 Task: Look for space in Gudivāda, India from 12th  July, 2023 to 15th July, 2023 for 3 adults in price range Rs.12000 to Rs.16000. Place can be entire place with 2 bedrooms having 3 beds and 1 bathroom. Property type can be house, flat, guest house. Amenities needed are: washing machine. Booking option can be shelf check-in. Required host language is English.
Action: Mouse moved to (388, 108)
Screenshot: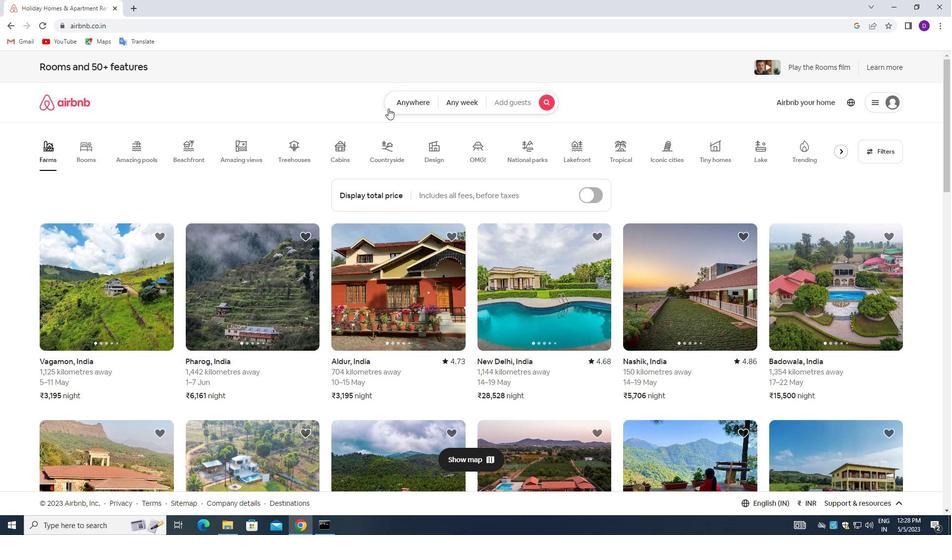 
Action: Mouse pressed left at (388, 108)
Screenshot: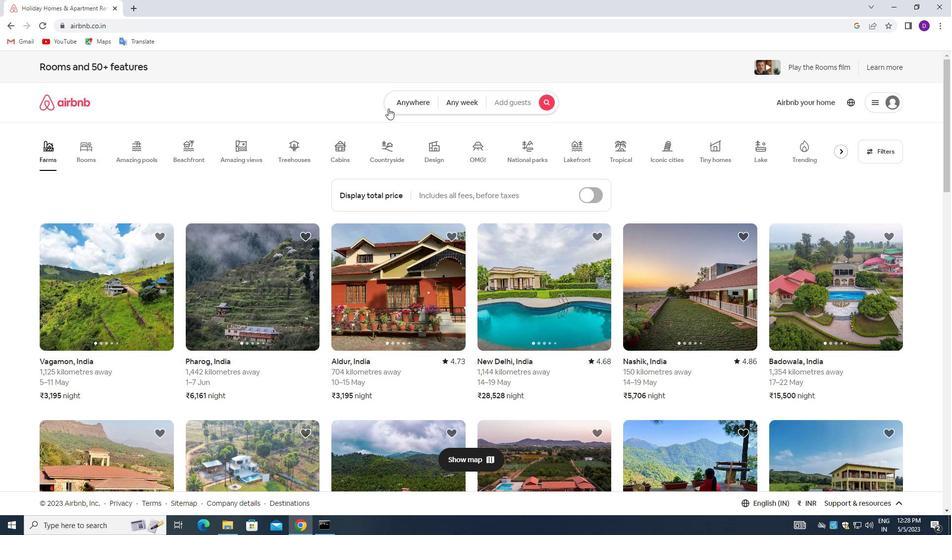 
Action: Mouse moved to (351, 142)
Screenshot: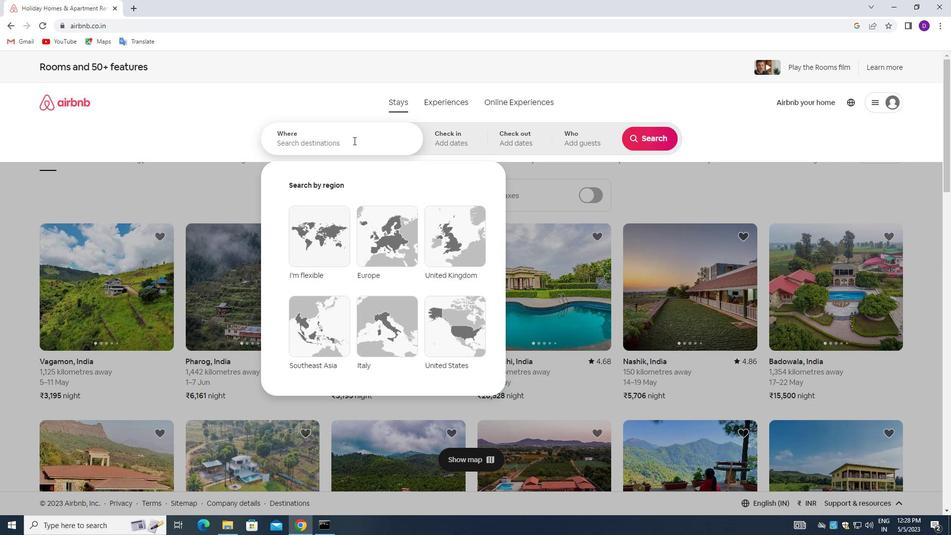
Action: Mouse pressed left at (351, 142)
Screenshot: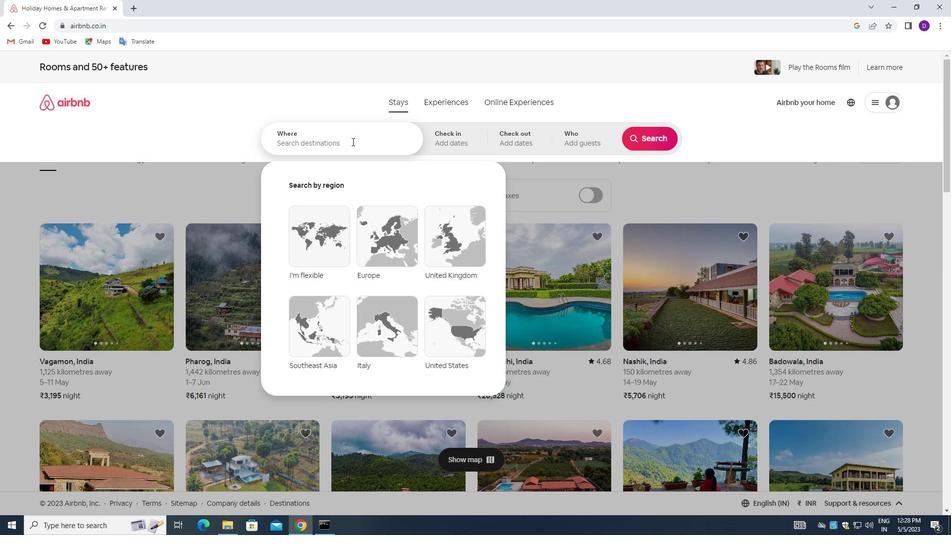 
Action: Mouse moved to (234, 135)
Screenshot: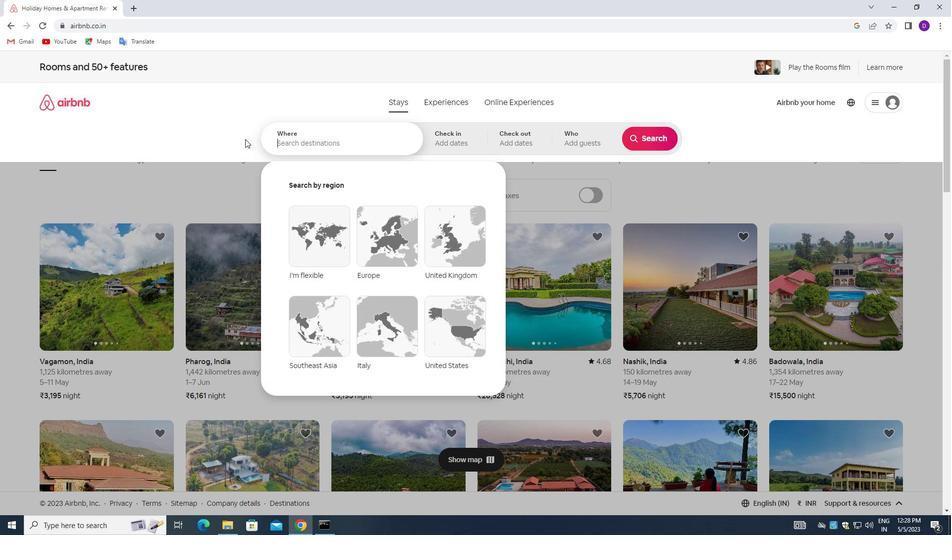 
Action: Key pressed <Key.shift><Key.shift><Key.shift><Key.shift><Key.shift><Key.shift><Key.shift>GUDIVADA,<Key.space><Key.shift>INDIA<Key.enter>
Screenshot: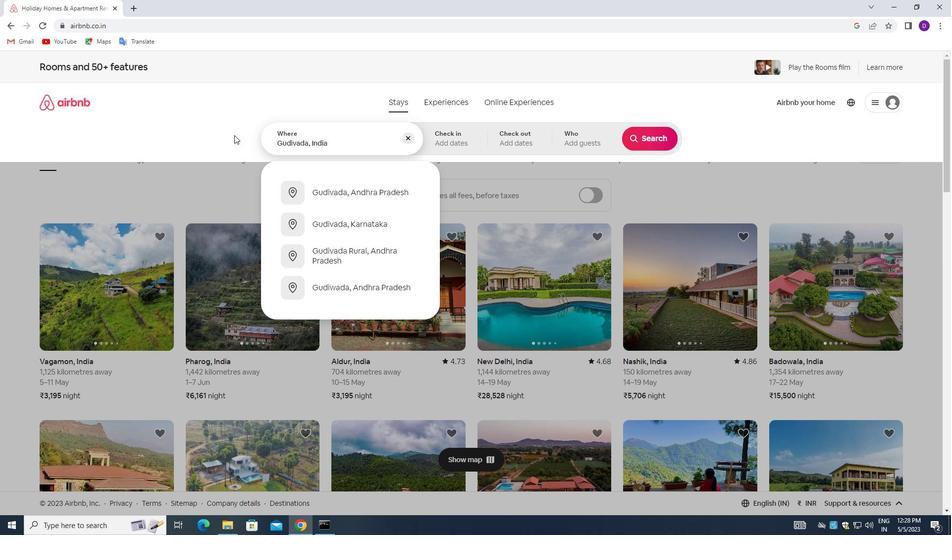 
Action: Mouse moved to (647, 215)
Screenshot: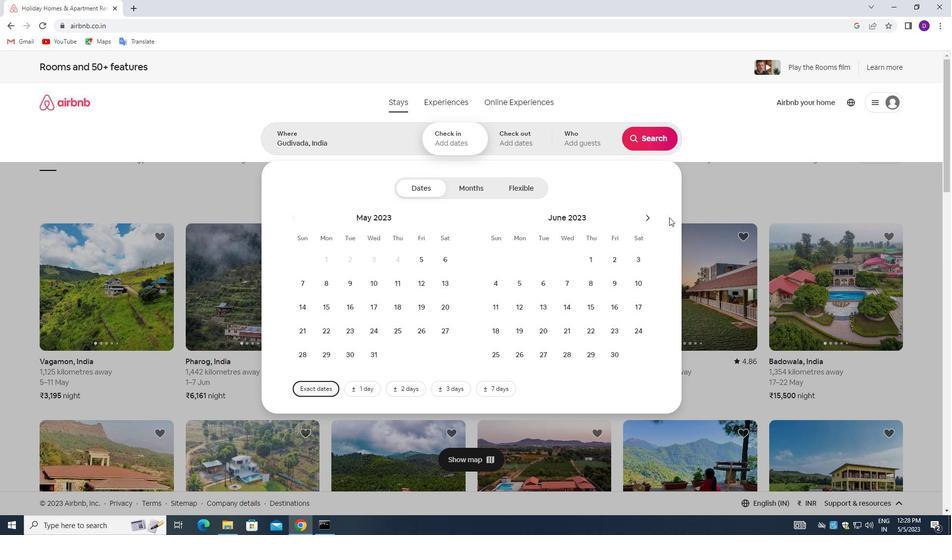 
Action: Mouse pressed left at (647, 215)
Screenshot: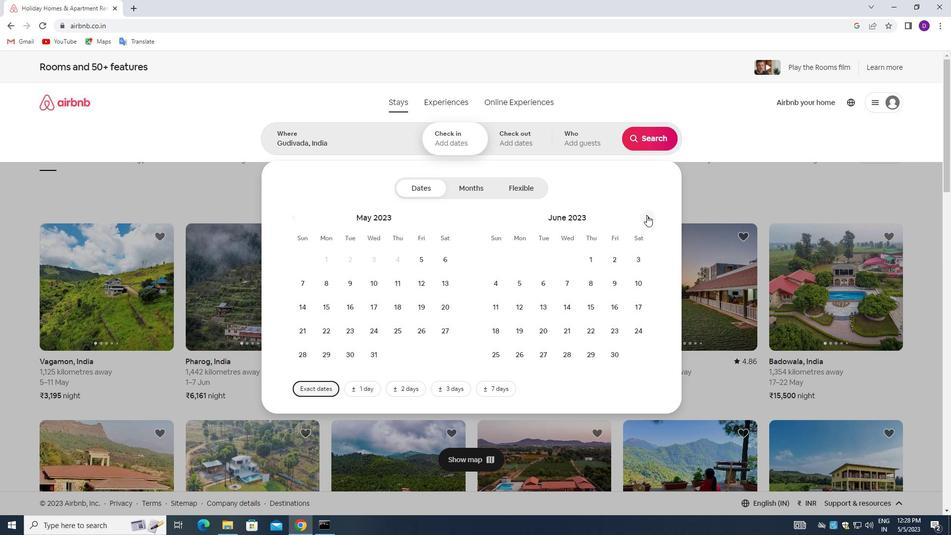 
Action: Mouse moved to (564, 306)
Screenshot: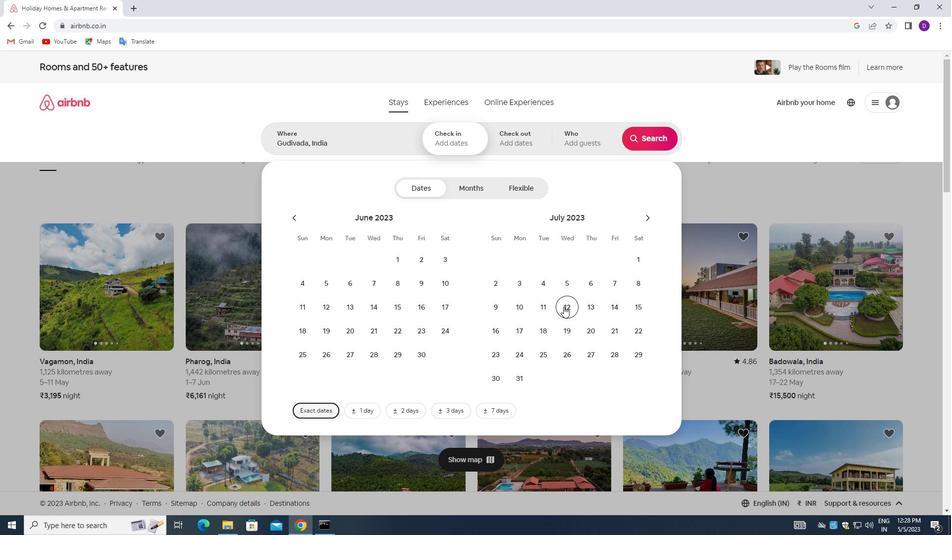 
Action: Mouse pressed left at (564, 306)
Screenshot: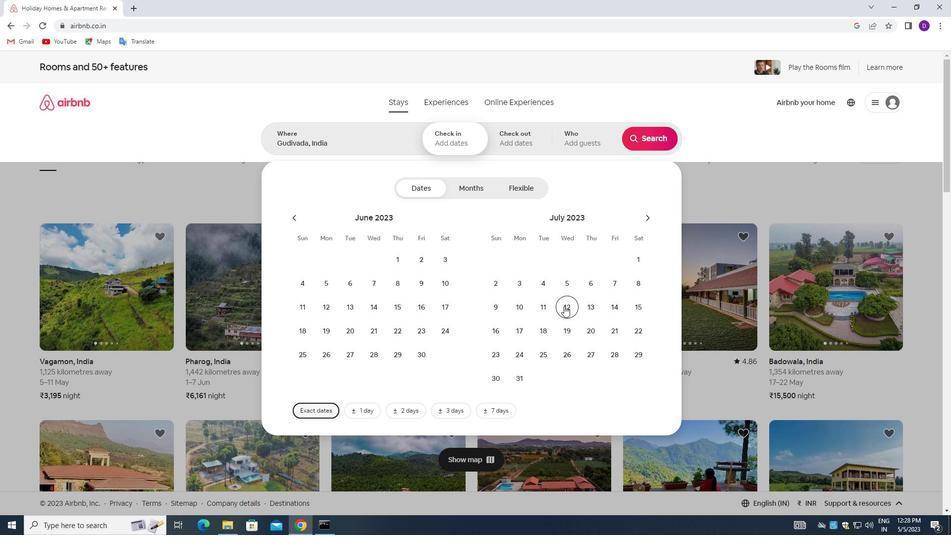 
Action: Mouse moved to (635, 305)
Screenshot: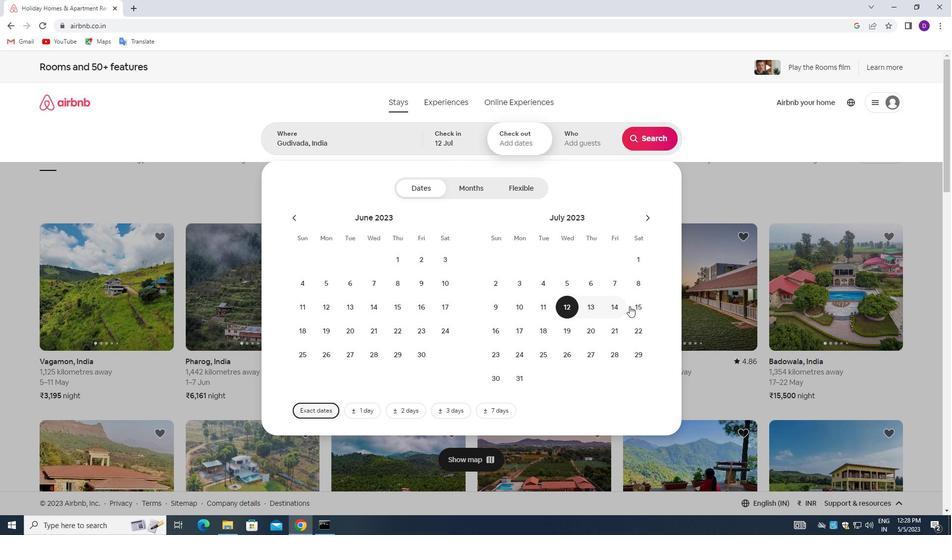 
Action: Mouse pressed left at (635, 305)
Screenshot: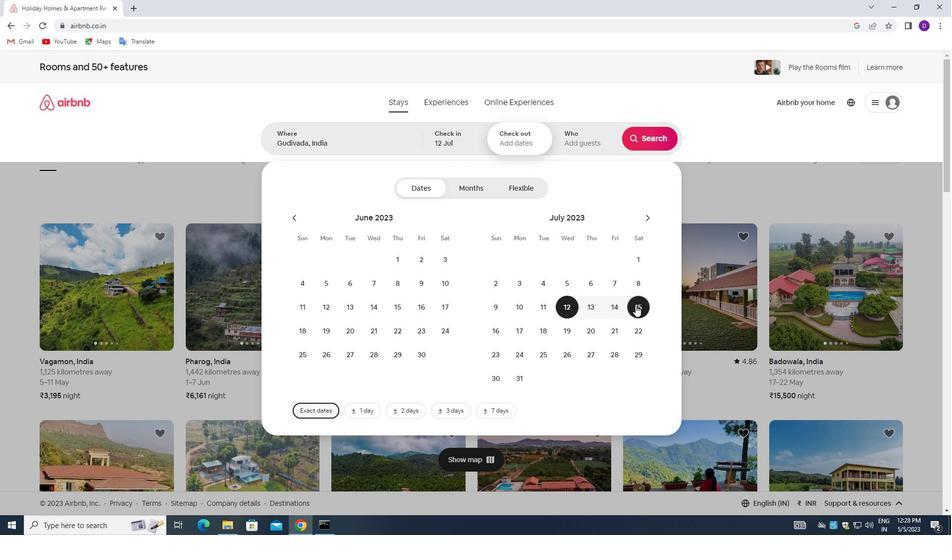 
Action: Mouse moved to (582, 141)
Screenshot: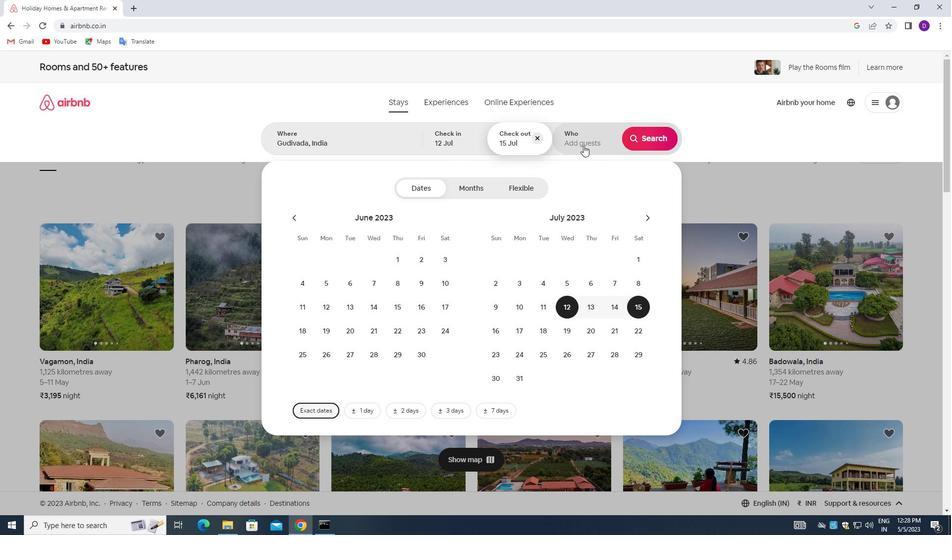 
Action: Mouse pressed left at (582, 141)
Screenshot: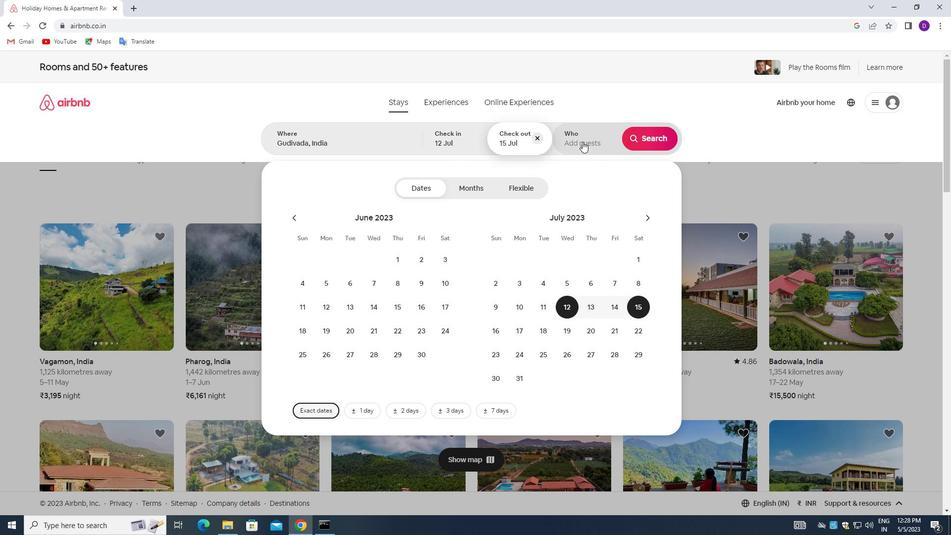 
Action: Mouse moved to (647, 193)
Screenshot: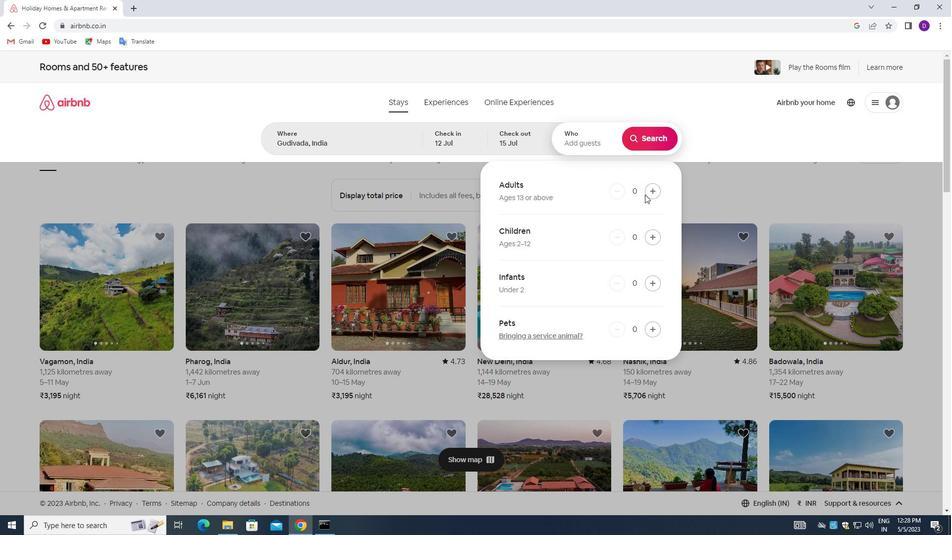 
Action: Mouse pressed left at (647, 193)
Screenshot: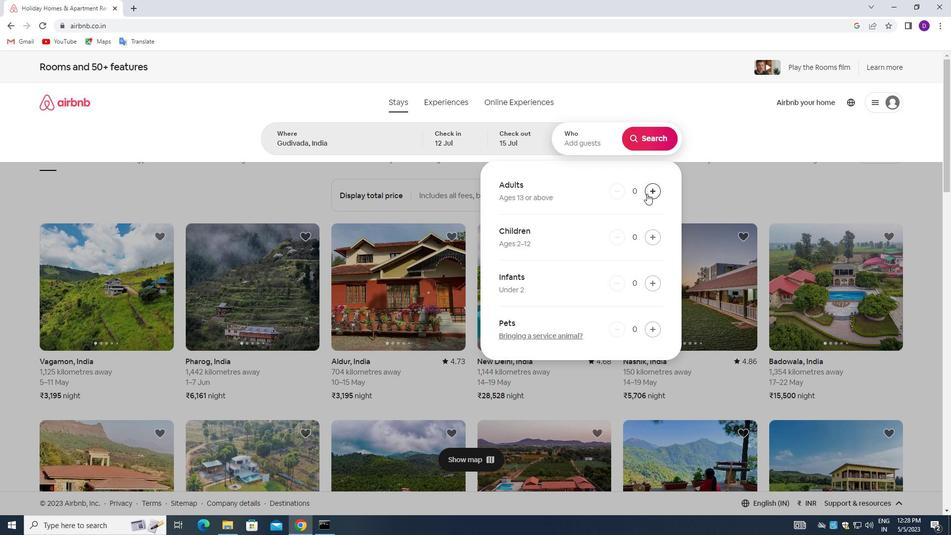
Action: Mouse pressed left at (647, 193)
Screenshot: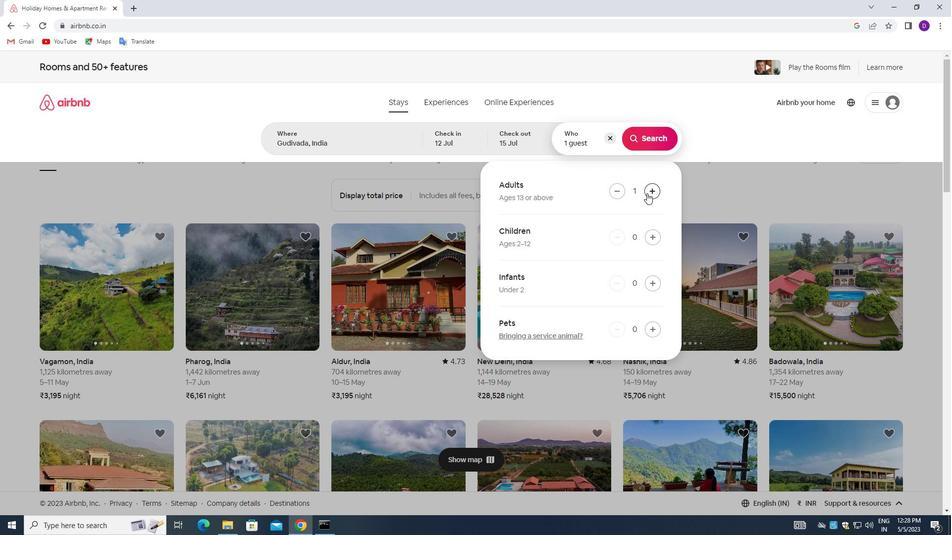 
Action: Mouse pressed left at (647, 193)
Screenshot: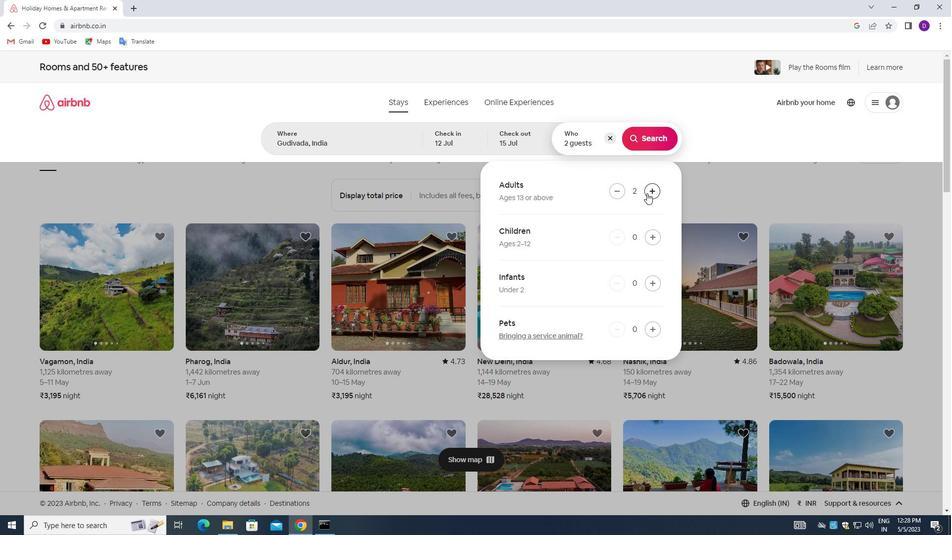 
Action: Mouse moved to (651, 135)
Screenshot: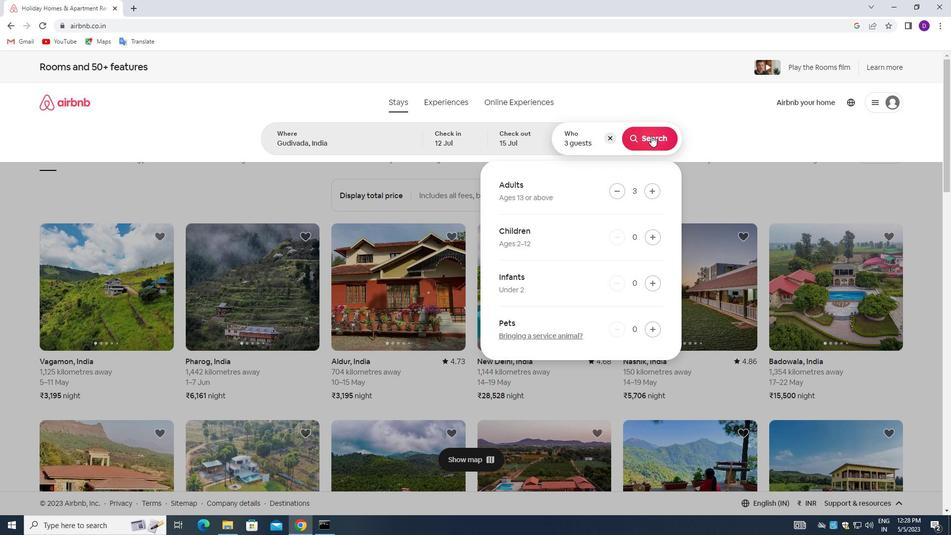 
Action: Mouse pressed left at (651, 135)
Screenshot: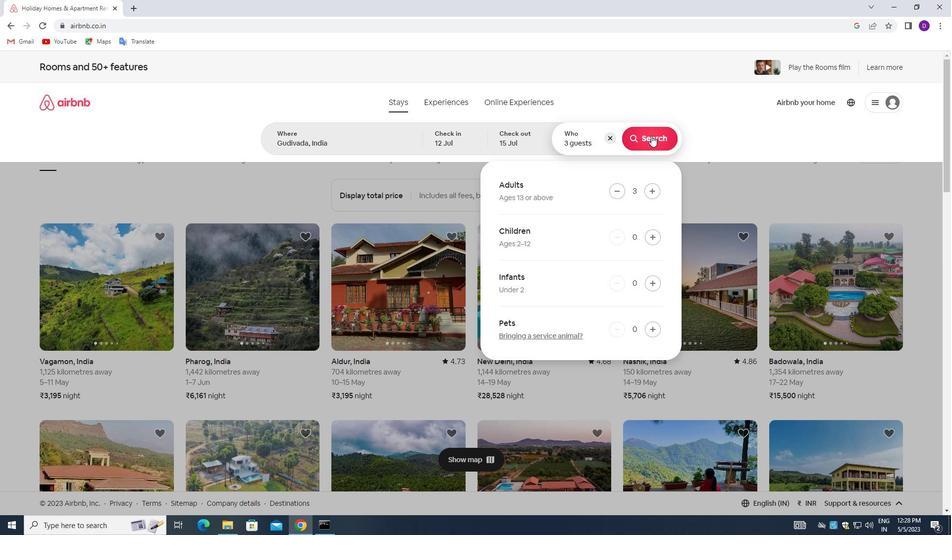 
Action: Mouse moved to (901, 110)
Screenshot: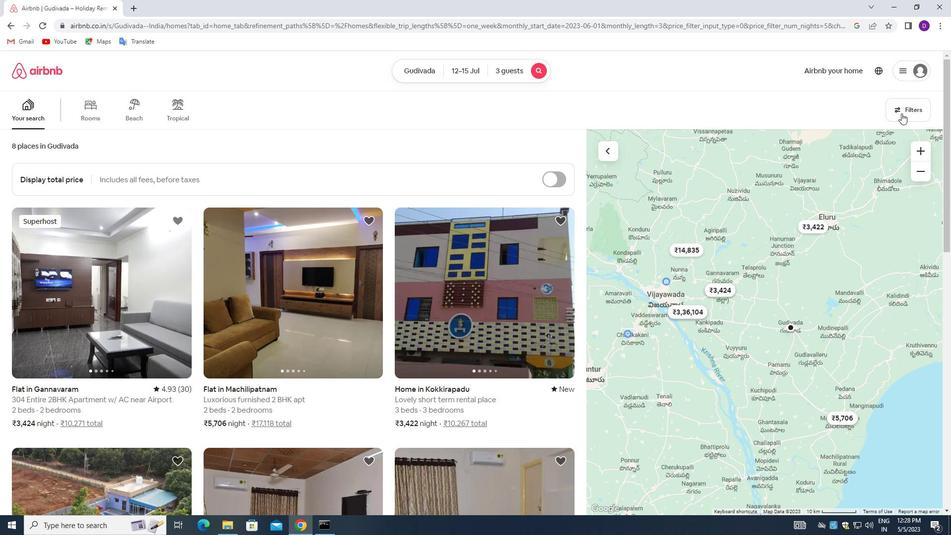 
Action: Mouse pressed left at (901, 110)
Screenshot: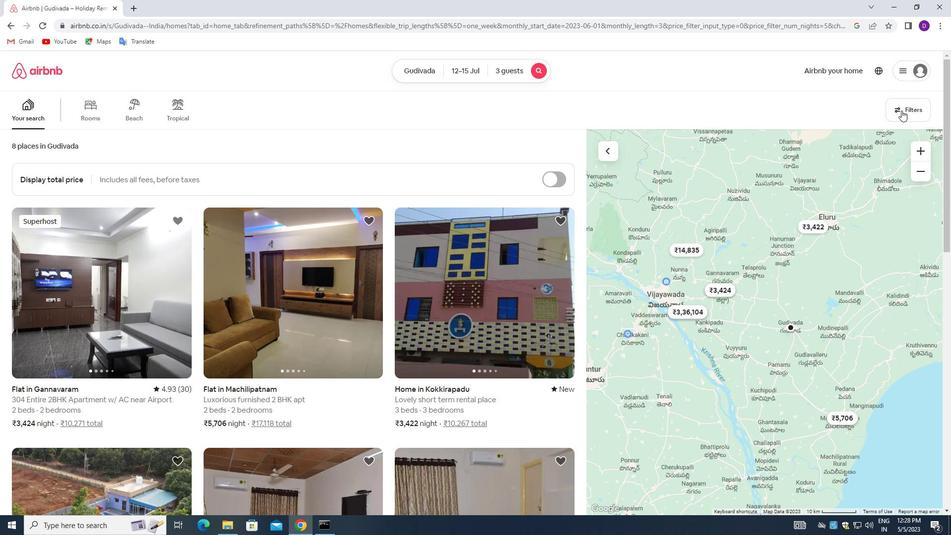 
Action: Mouse moved to (344, 354)
Screenshot: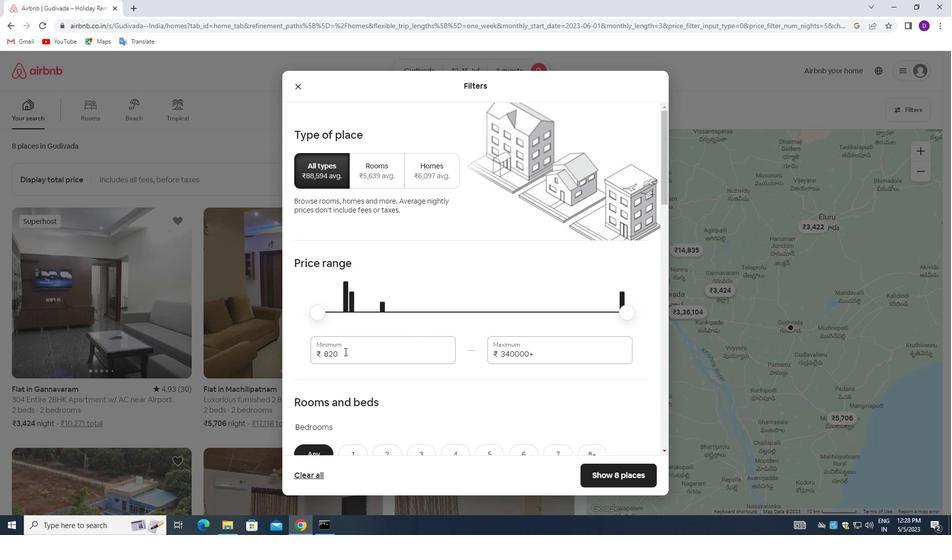 
Action: Mouse pressed left at (344, 354)
Screenshot: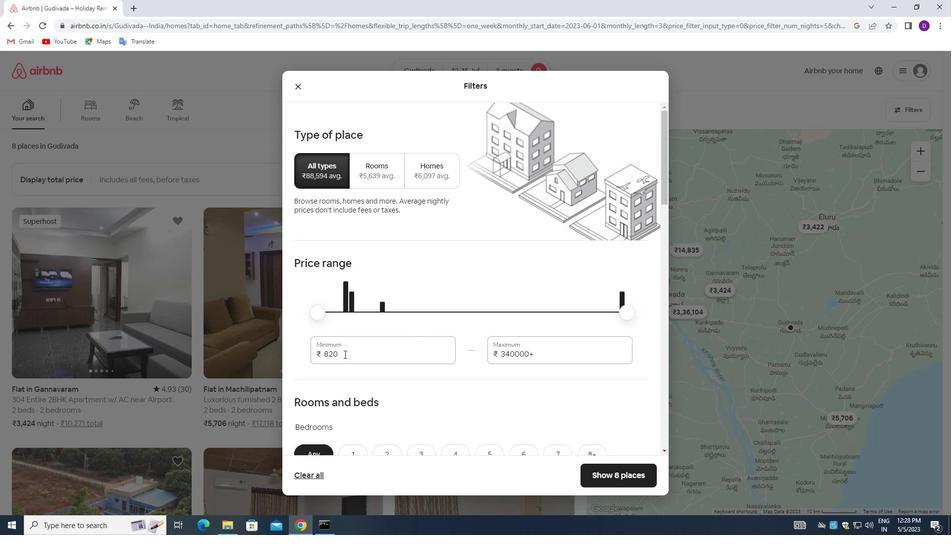 
Action: Mouse pressed left at (344, 354)
Screenshot: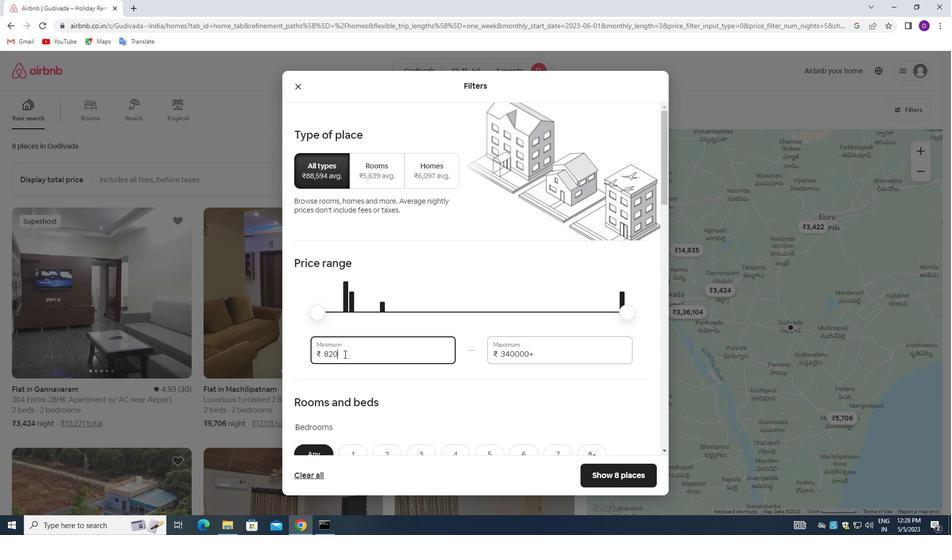 
Action: Key pressed 12000<Key.tab>16000
Screenshot: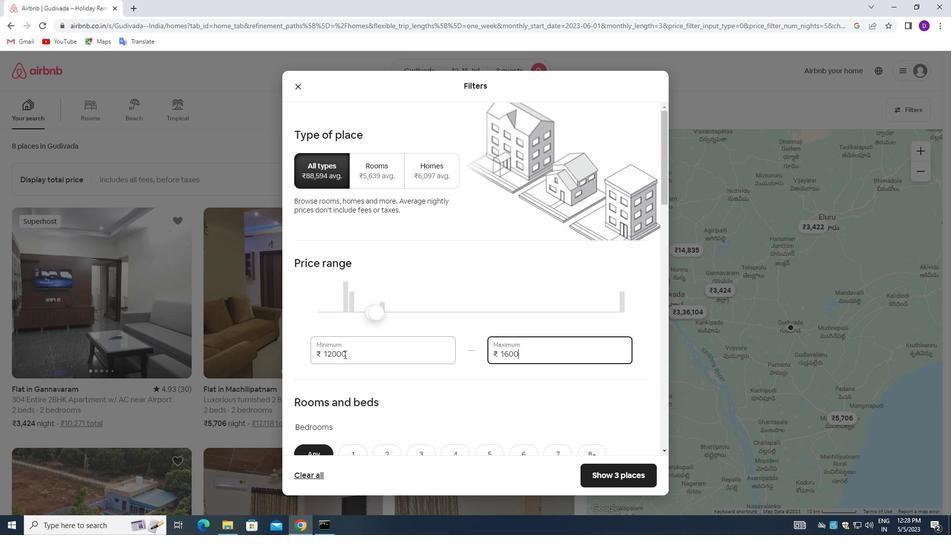 
Action: Mouse moved to (475, 354)
Screenshot: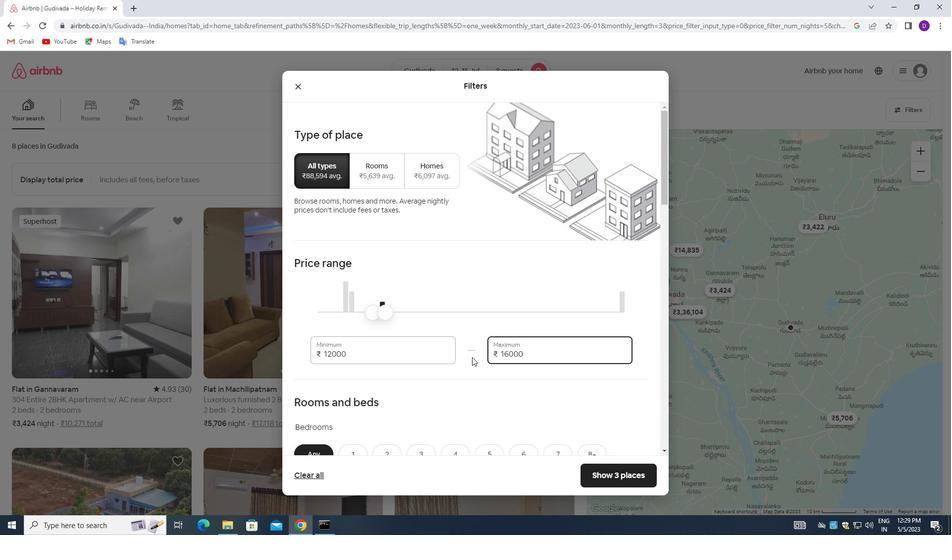 
Action: Mouse scrolled (475, 354) with delta (0, 0)
Screenshot: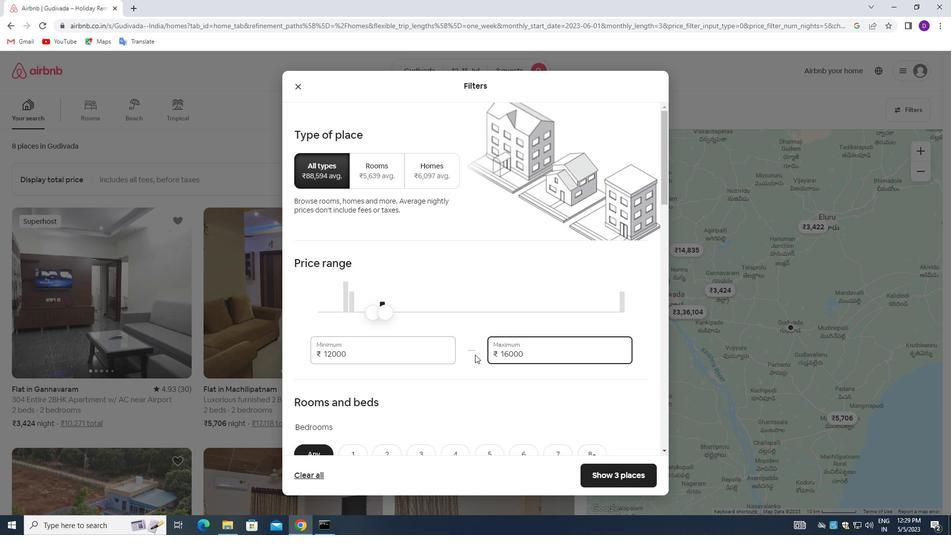 
Action: Mouse scrolled (475, 354) with delta (0, 0)
Screenshot: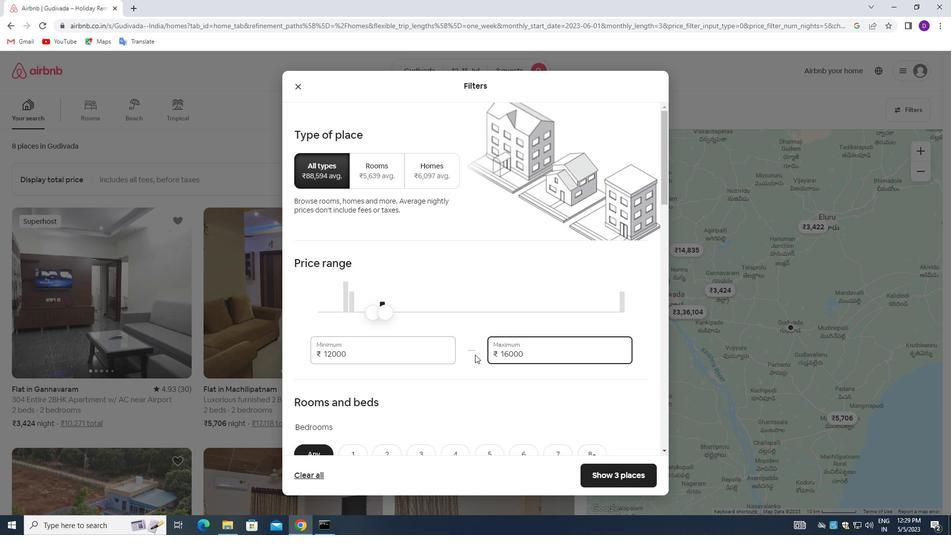 
Action: Mouse scrolled (475, 354) with delta (0, 0)
Screenshot: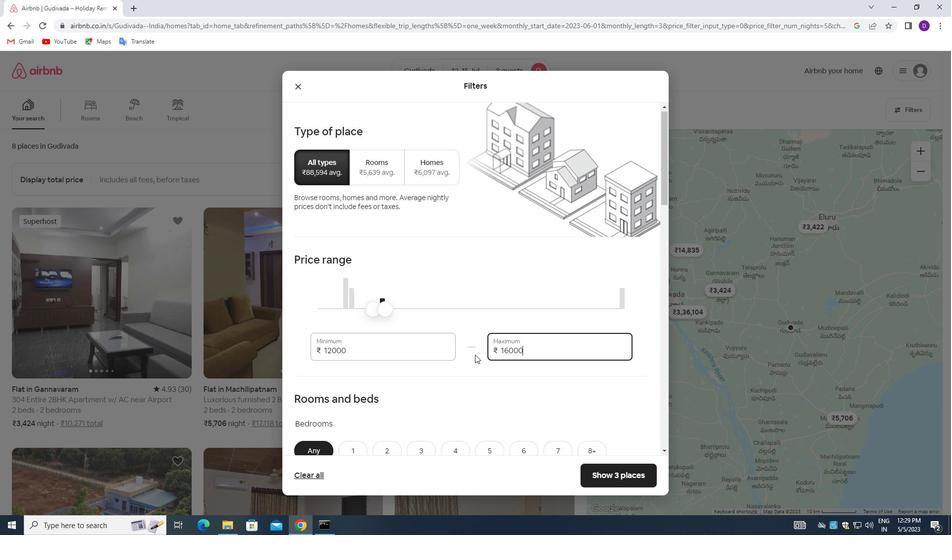 
Action: Mouse moved to (373, 309)
Screenshot: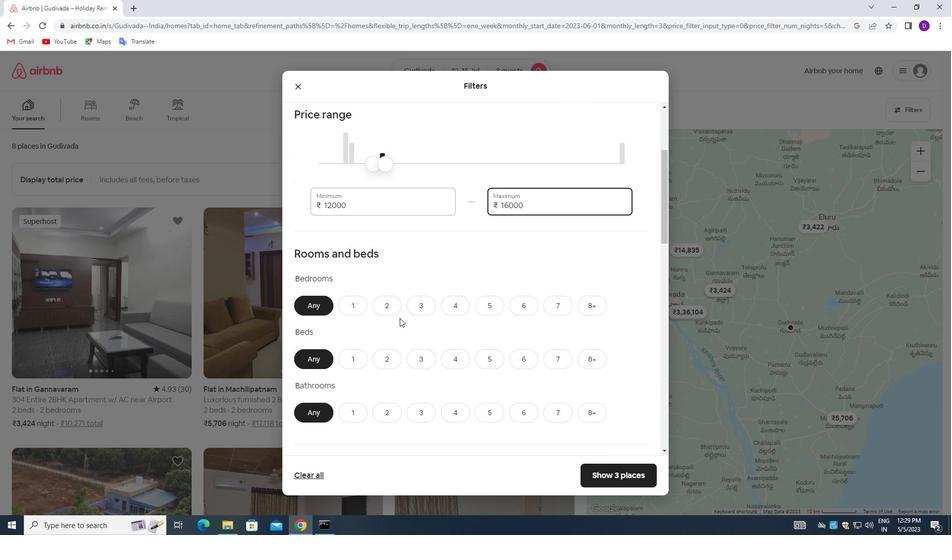 
Action: Mouse pressed left at (373, 309)
Screenshot: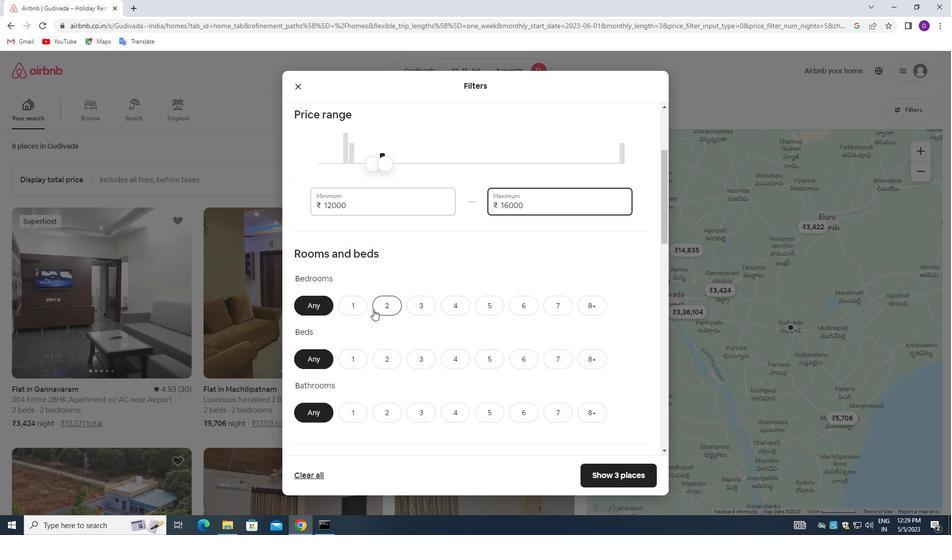
Action: Mouse moved to (416, 354)
Screenshot: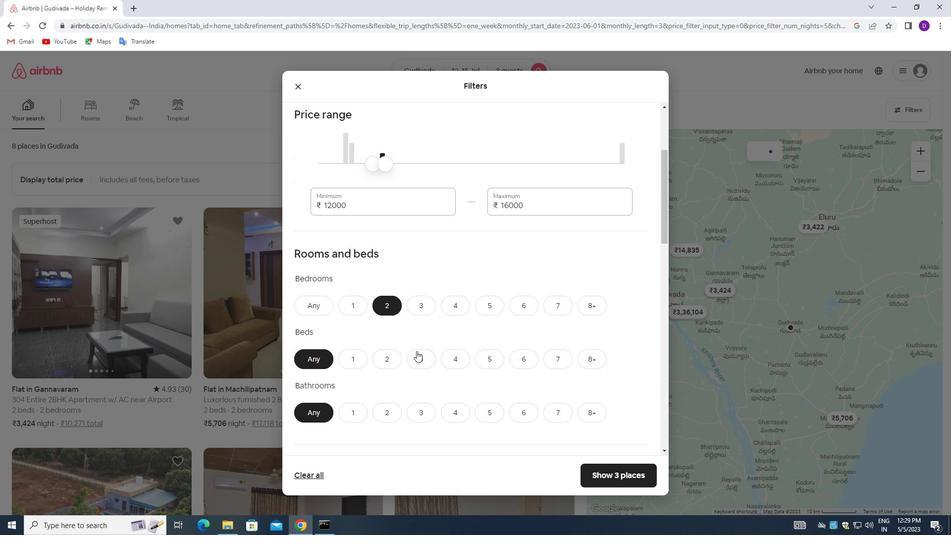 
Action: Mouse pressed left at (416, 354)
Screenshot: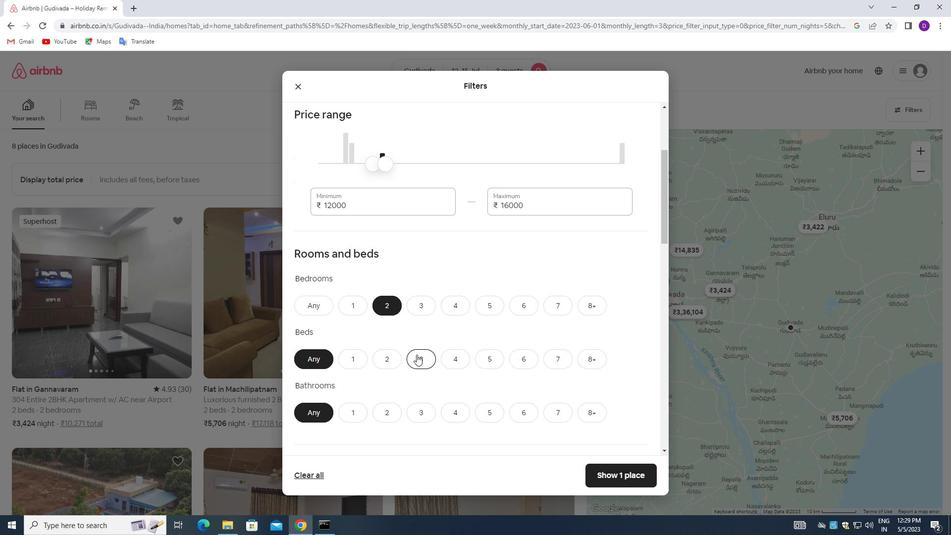 
Action: Mouse moved to (359, 406)
Screenshot: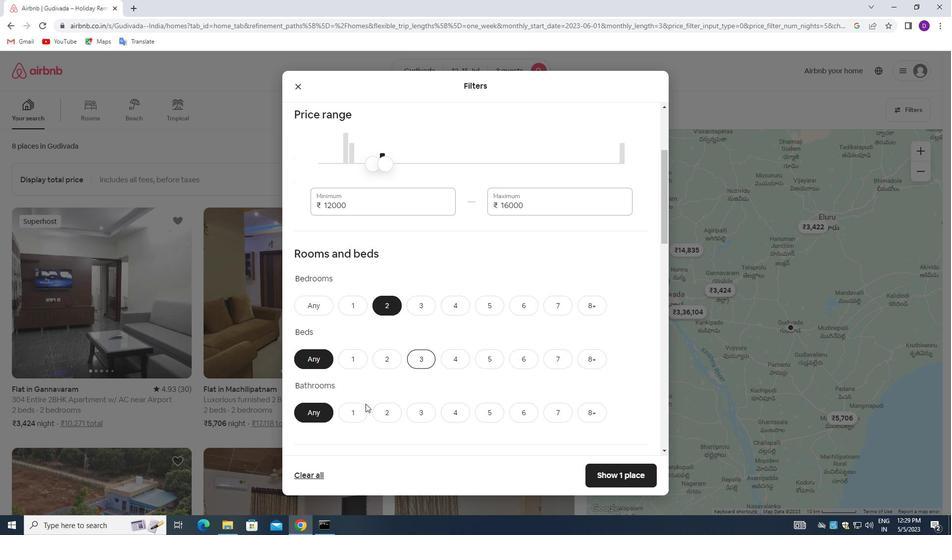 
Action: Mouse pressed left at (359, 406)
Screenshot: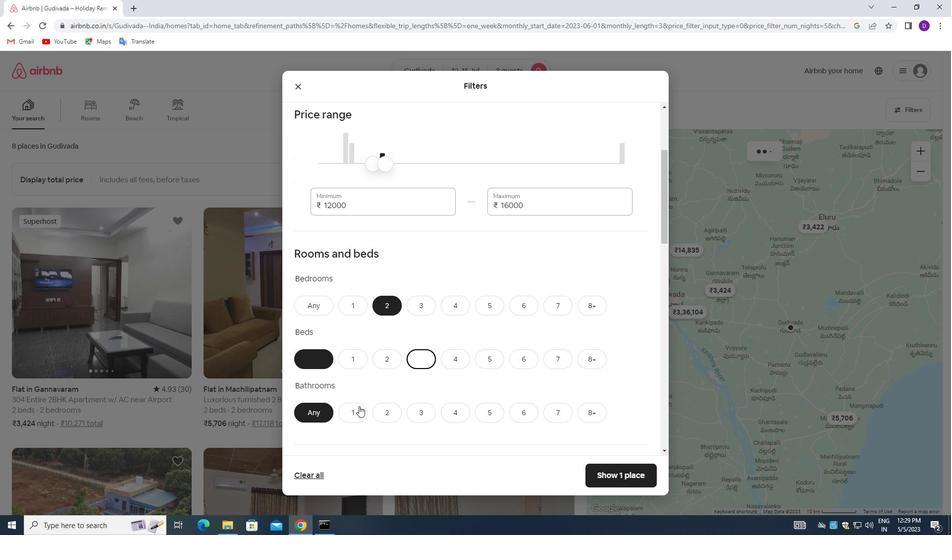
Action: Mouse moved to (488, 321)
Screenshot: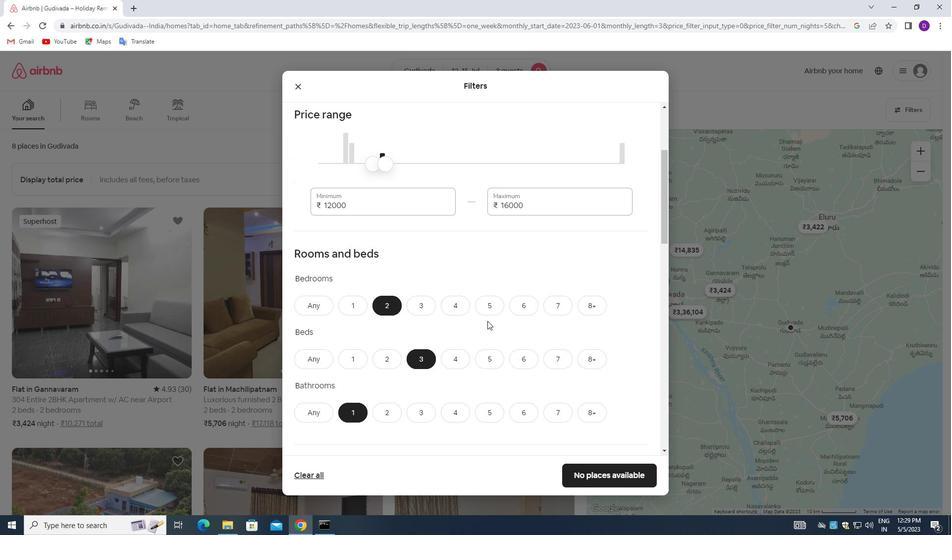 
Action: Mouse scrolled (488, 320) with delta (0, 0)
Screenshot: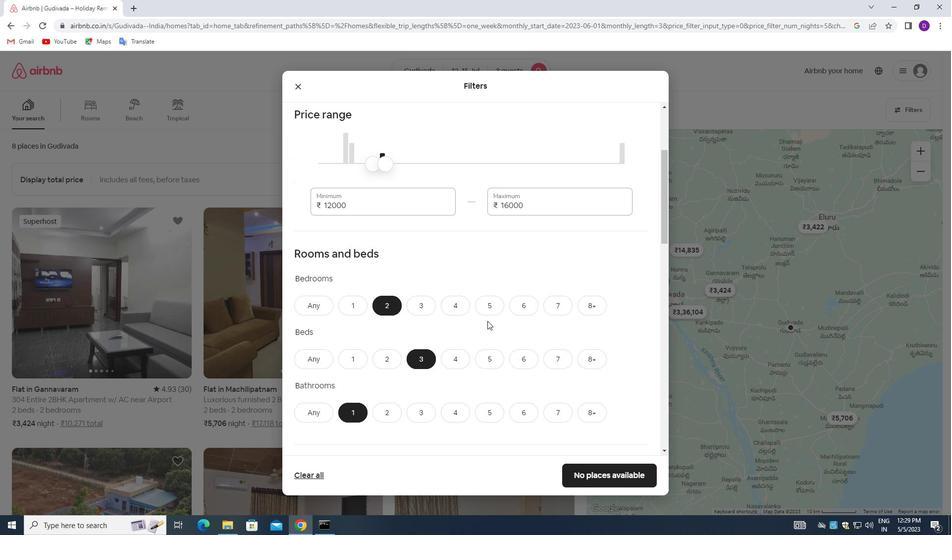 
Action: Mouse moved to (488, 321)
Screenshot: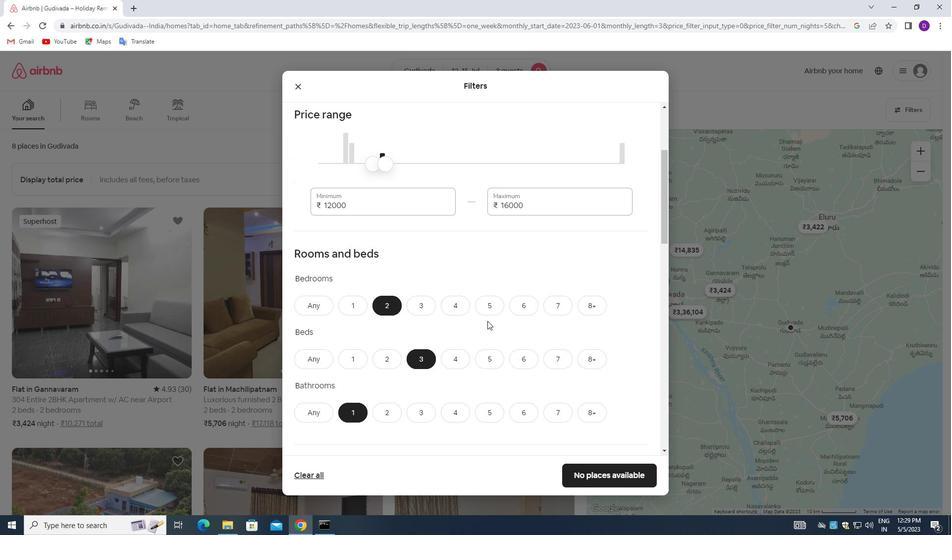 
Action: Mouse scrolled (488, 320) with delta (0, 0)
Screenshot: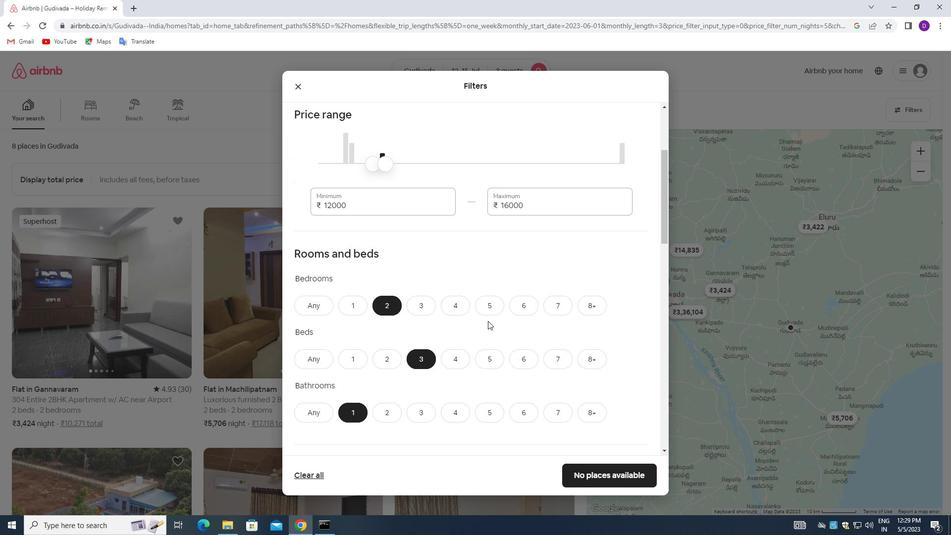 
Action: Mouse moved to (487, 324)
Screenshot: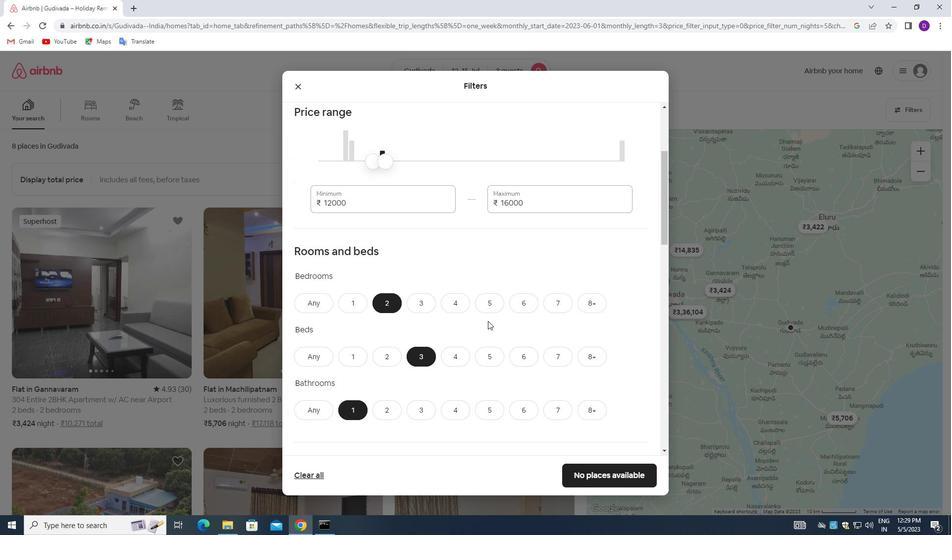 
Action: Mouse scrolled (487, 323) with delta (0, 0)
Screenshot: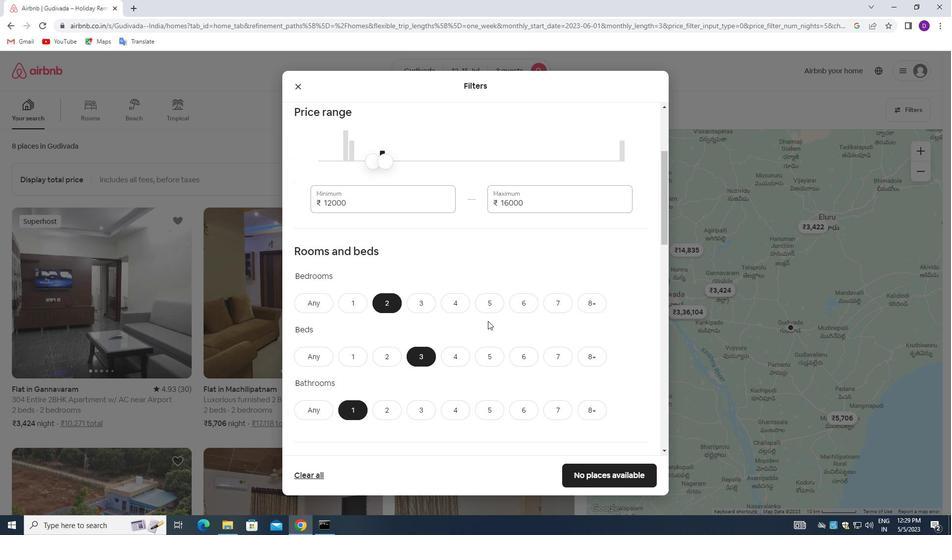 
Action: Mouse moved to (483, 324)
Screenshot: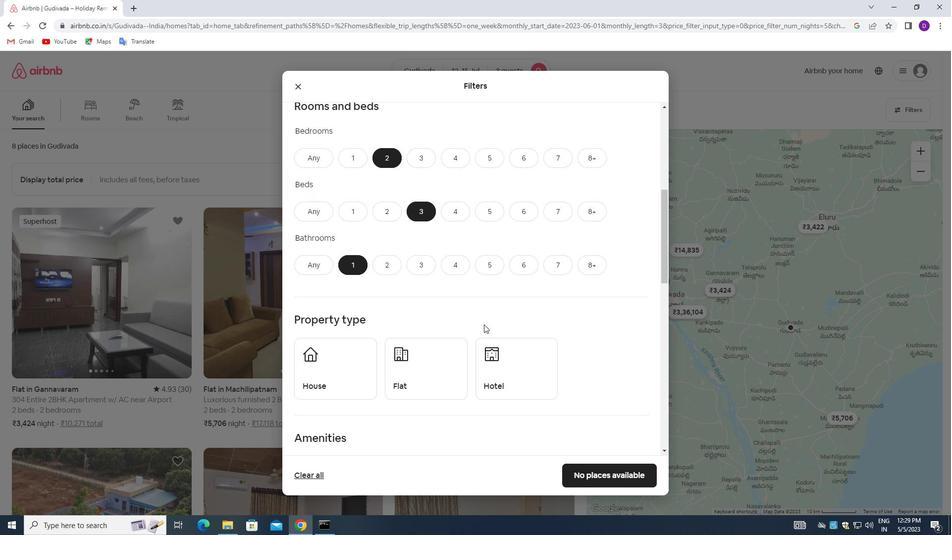 
Action: Mouse scrolled (483, 324) with delta (0, 0)
Screenshot: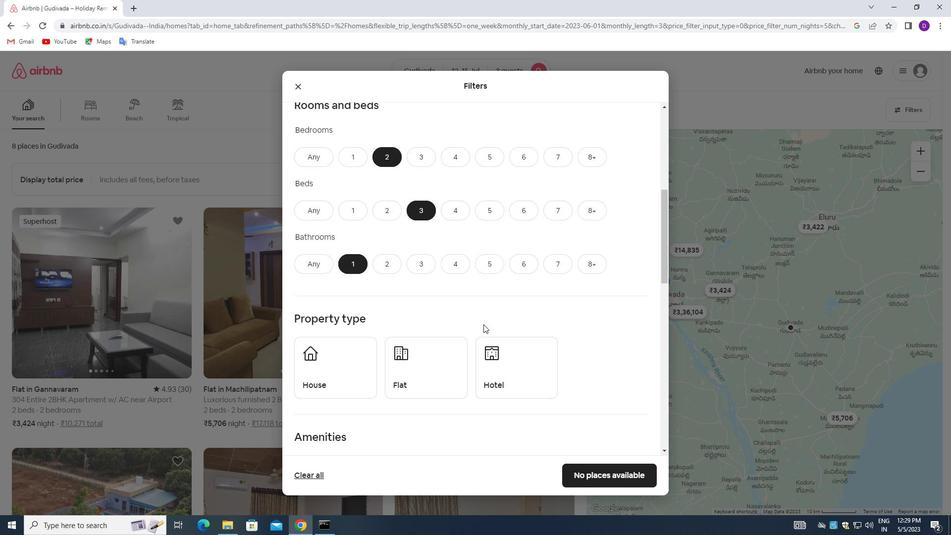 
Action: Mouse scrolled (483, 324) with delta (0, 0)
Screenshot: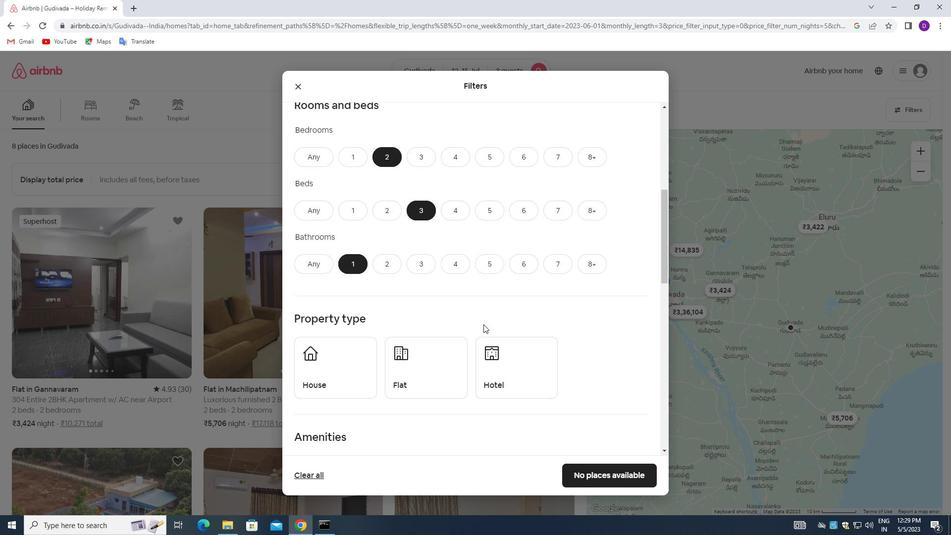 
Action: Mouse scrolled (483, 324) with delta (0, 0)
Screenshot: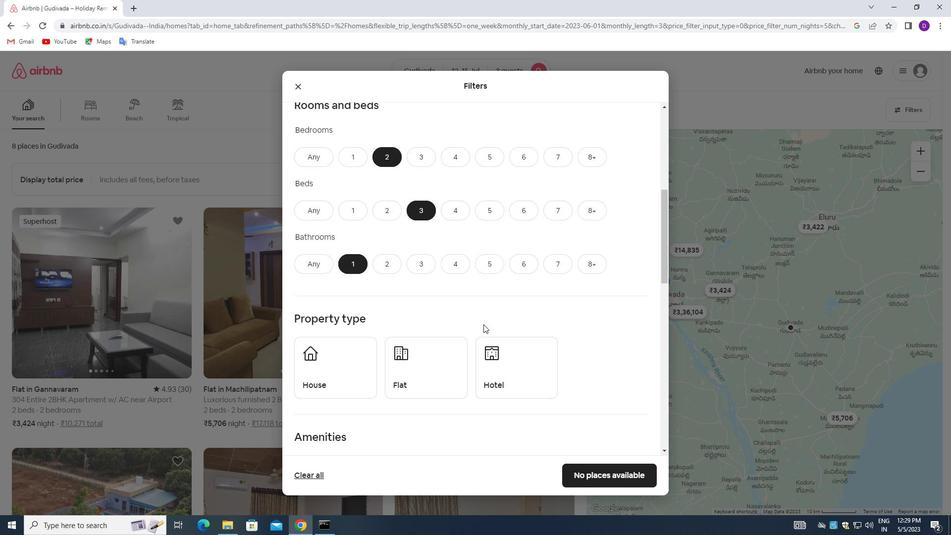 
Action: Mouse moved to (337, 232)
Screenshot: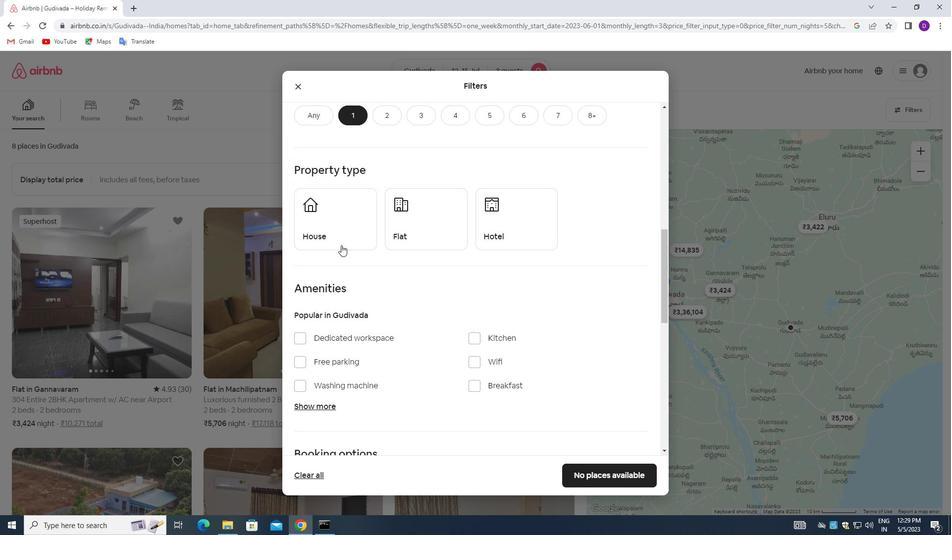 
Action: Mouse pressed left at (337, 232)
Screenshot: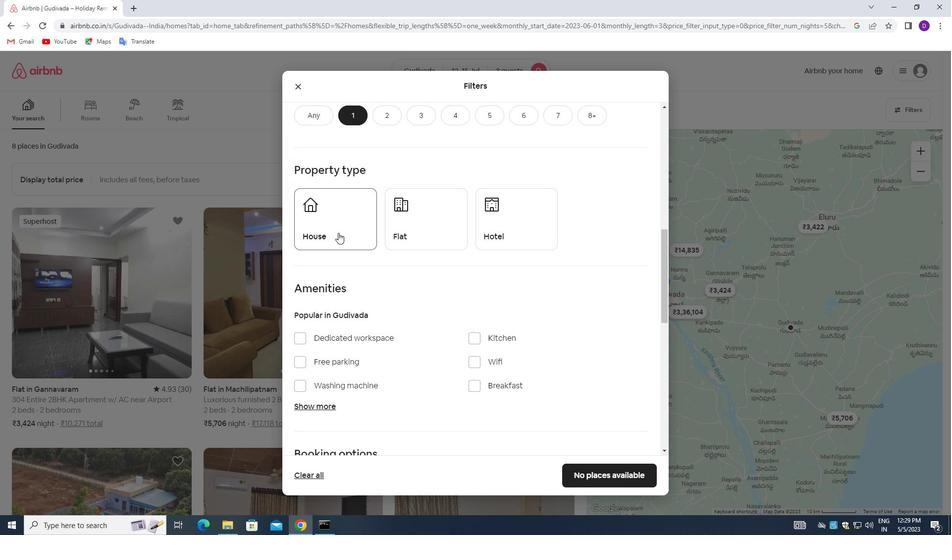 
Action: Mouse moved to (404, 239)
Screenshot: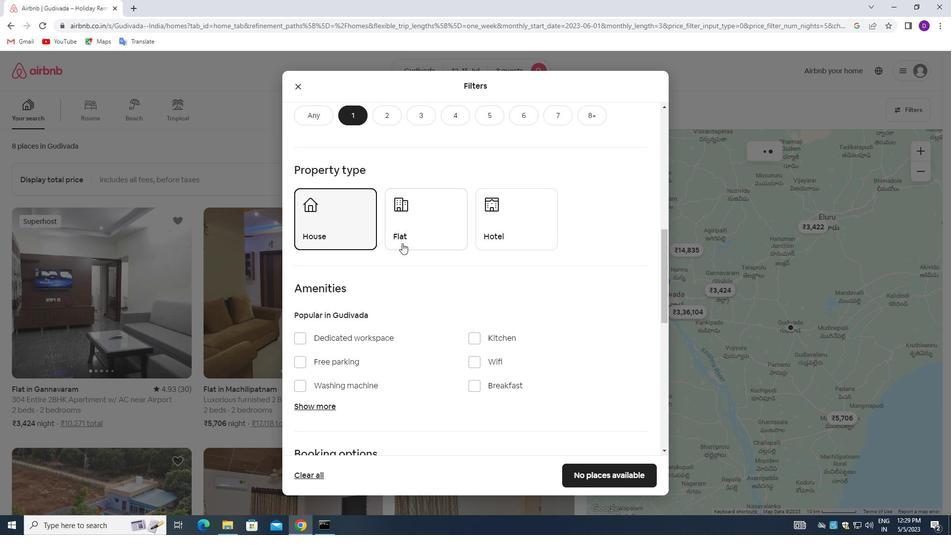 
Action: Mouse pressed left at (404, 239)
Screenshot: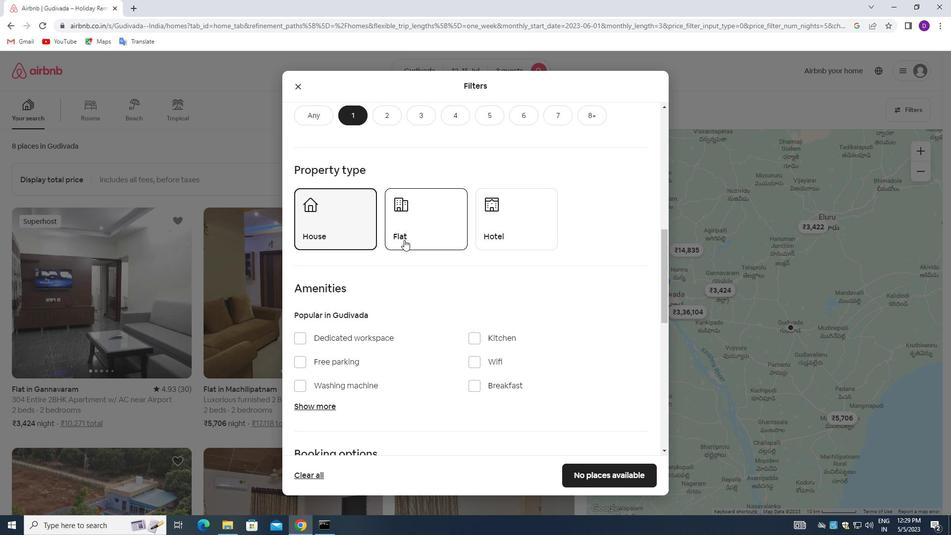 
Action: Mouse moved to (409, 298)
Screenshot: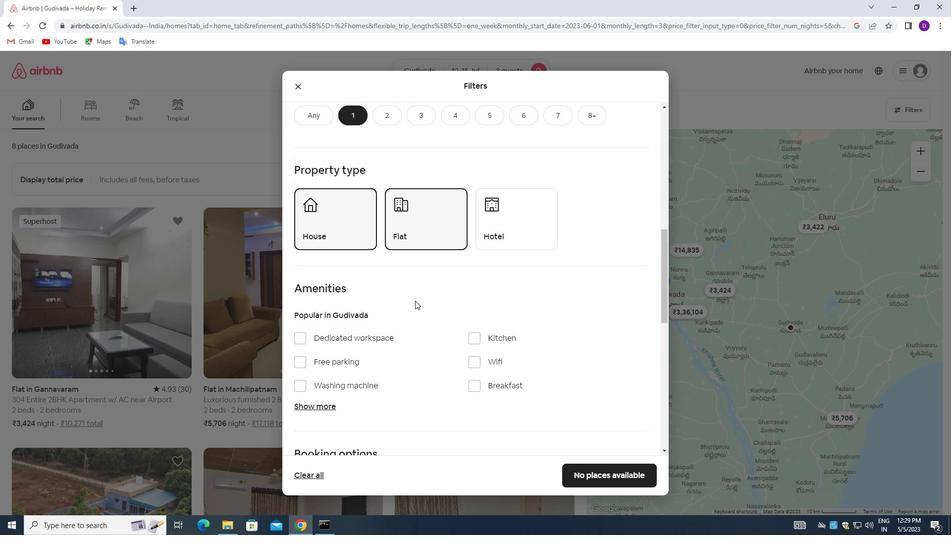 
Action: Mouse scrolled (409, 297) with delta (0, 0)
Screenshot: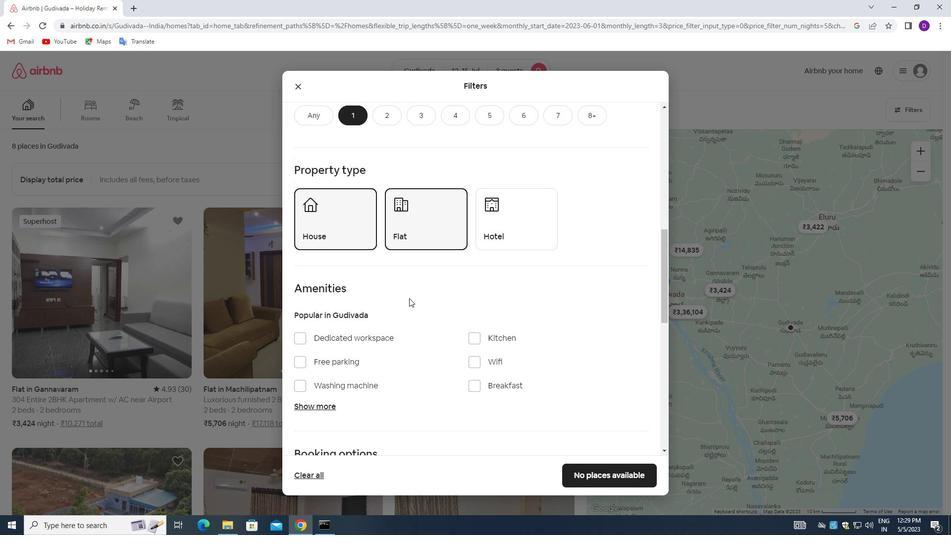 
Action: Mouse scrolled (409, 297) with delta (0, 0)
Screenshot: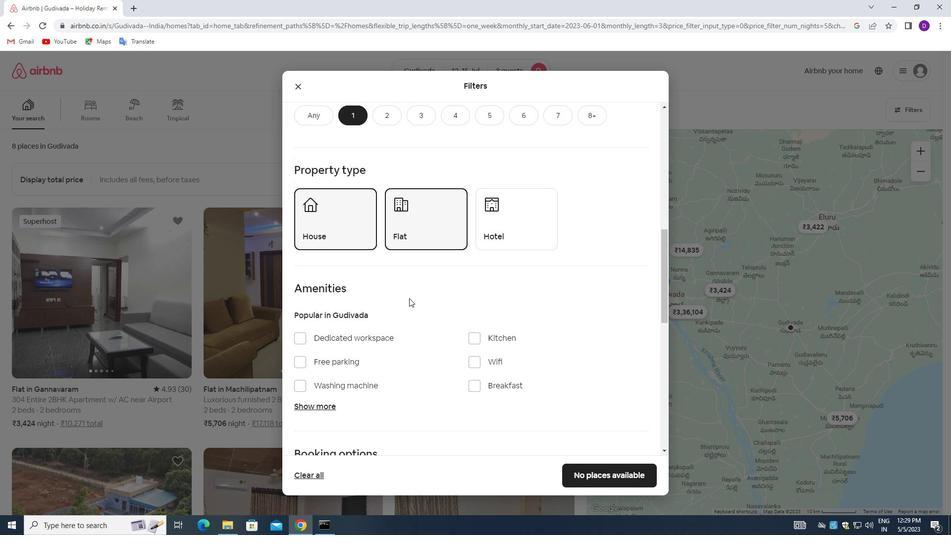 
Action: Mouse moved to (407, 305)
Screenshot: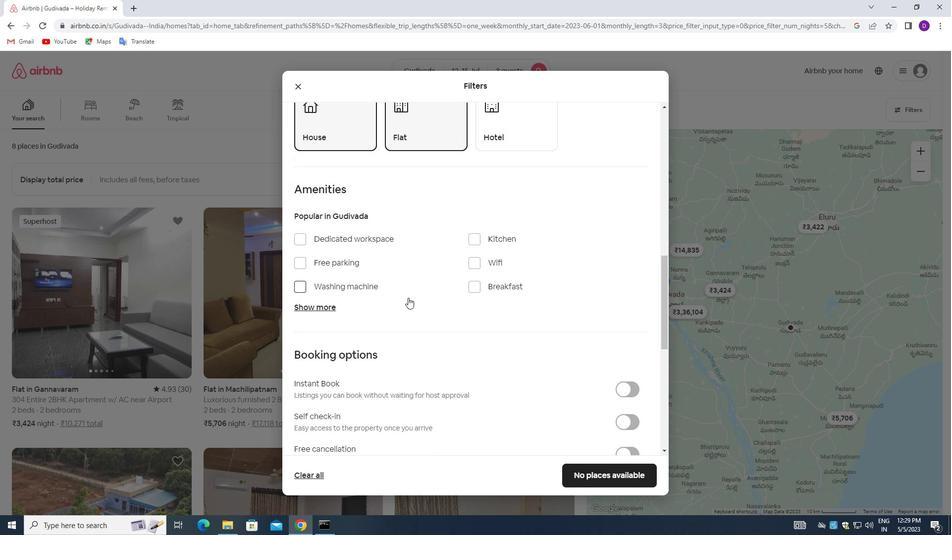 
Action: Mouse scrolled (407, 304) with delta (0, 0)
Screenshot: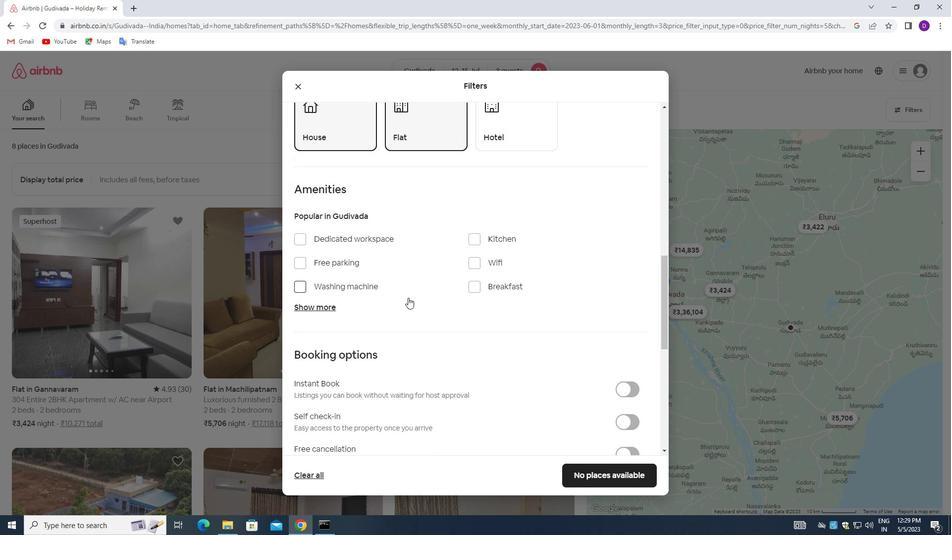 
Action: Mouse moved to (407, 306)
Screenshot: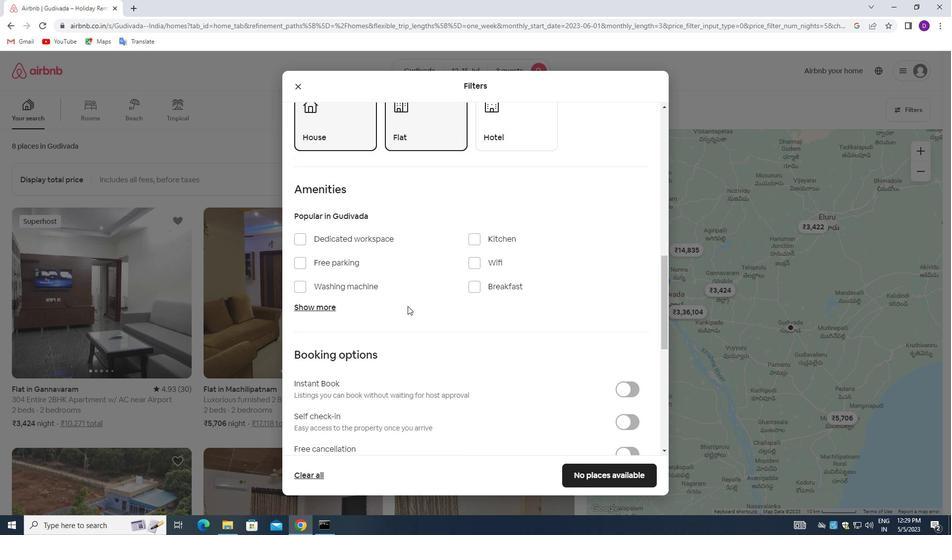 
Action: Mouse scrolled (407, 306) with delta (0, 0)
Screenshot: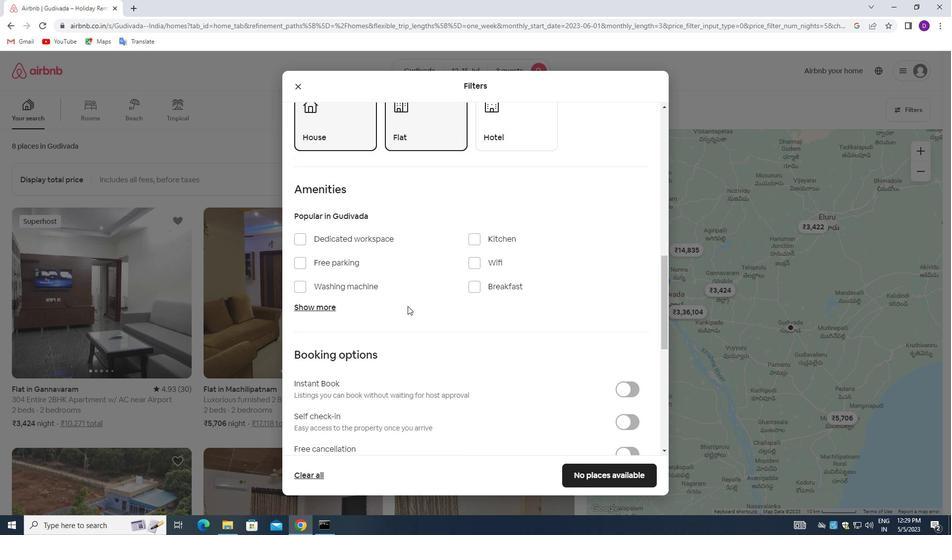 
Action: Mouse moved to (304, 188)
Screenshot: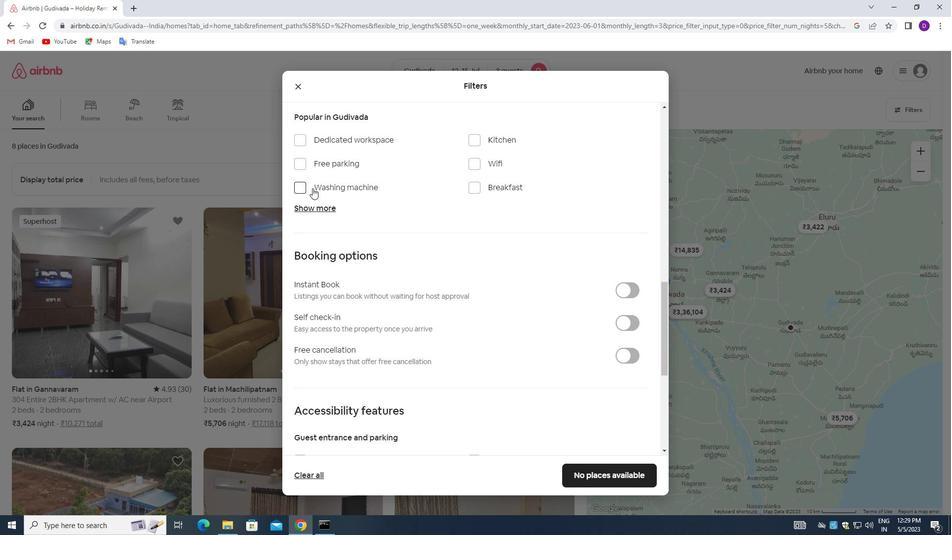 
Action: Mouse pressed left at (304, 188)
Screenshot: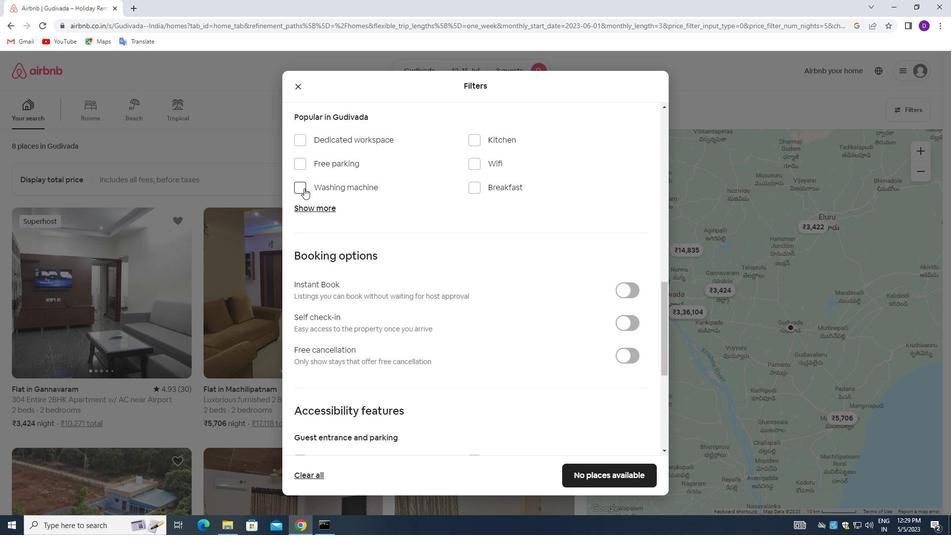 
Action: Mouse moved to (625, 322)
Screenshot: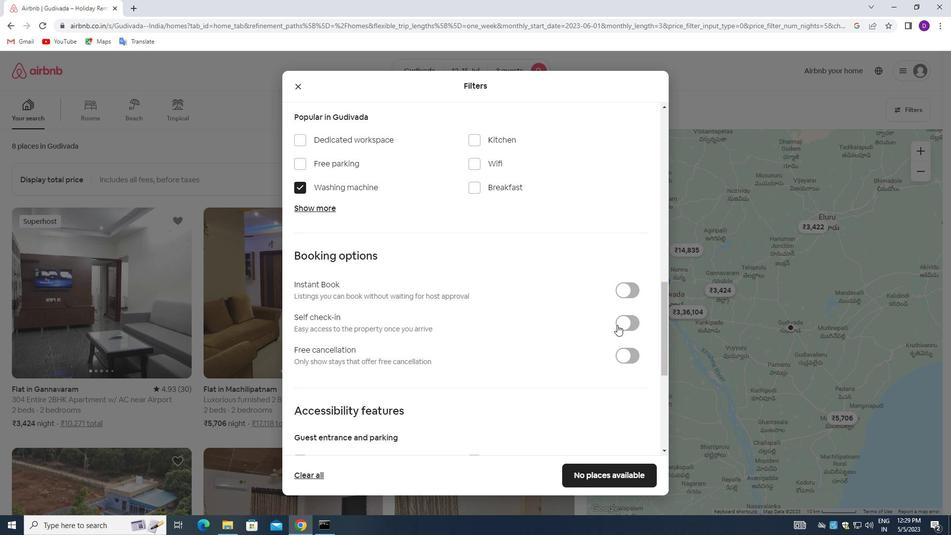 
Action: Mouse pressed left at (625, 322)
Screenshot: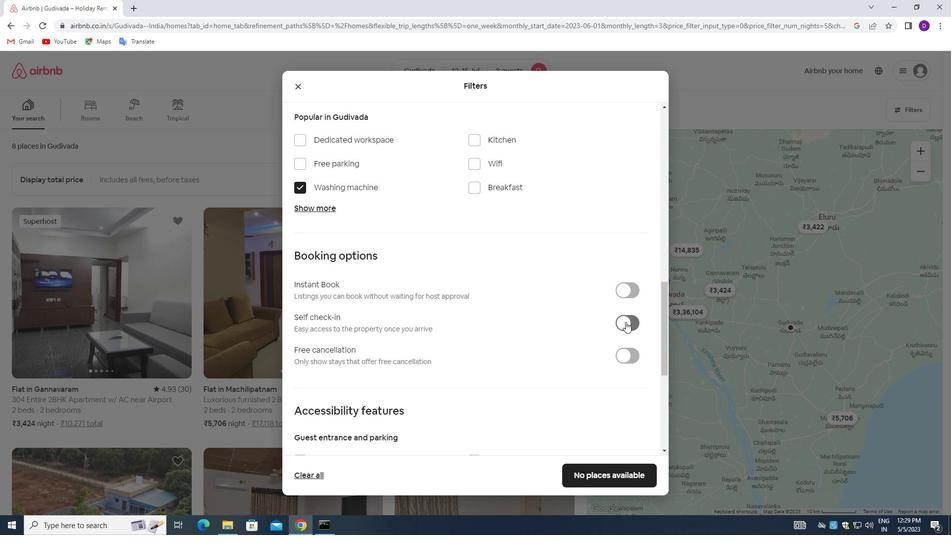 
Action: Mouse moved to (388, 319)
Screenshot: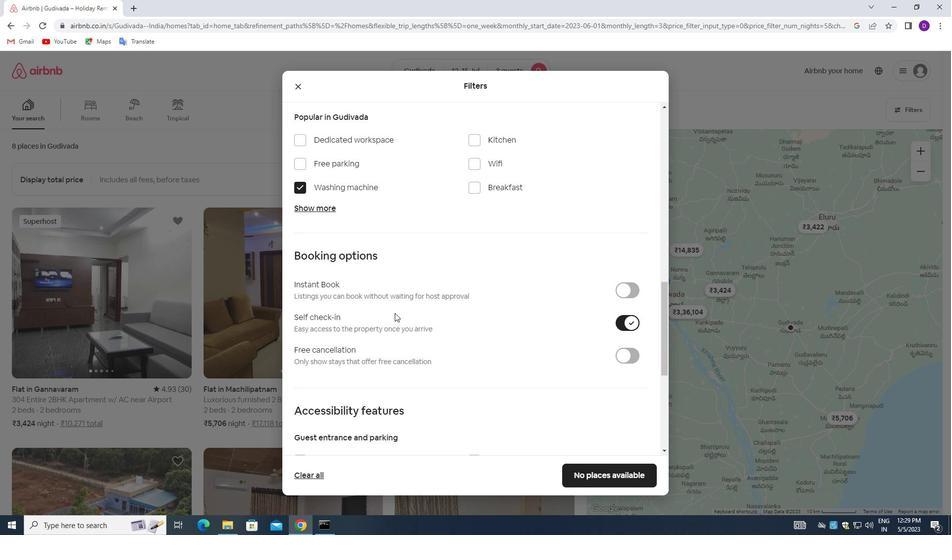 
Action: Mouse scrolled (388, 319) with delta (0, 0)
Screenshot: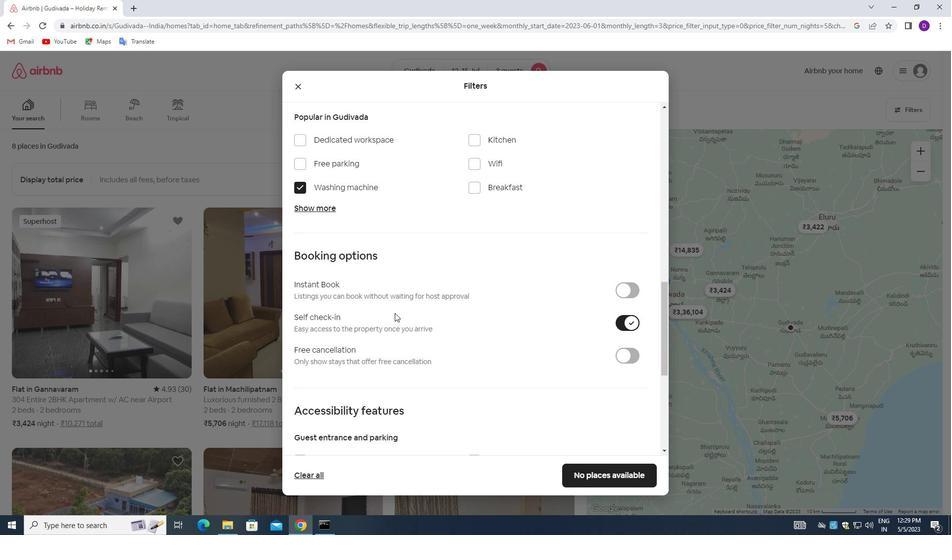
Action: Mouse moved to (439, 318)
Screenshot: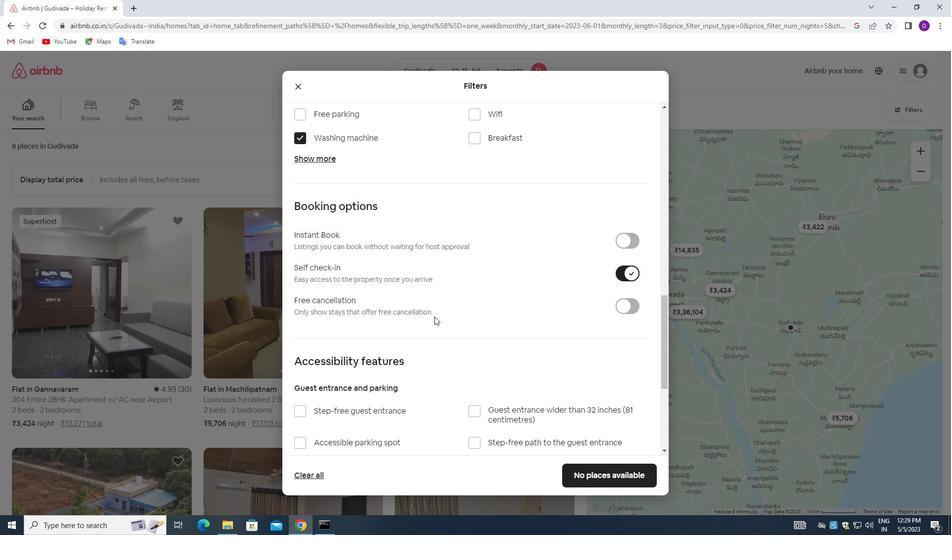 
Action: Mouse scrolled (439, 317) with delta (0, 0)
Screenshot: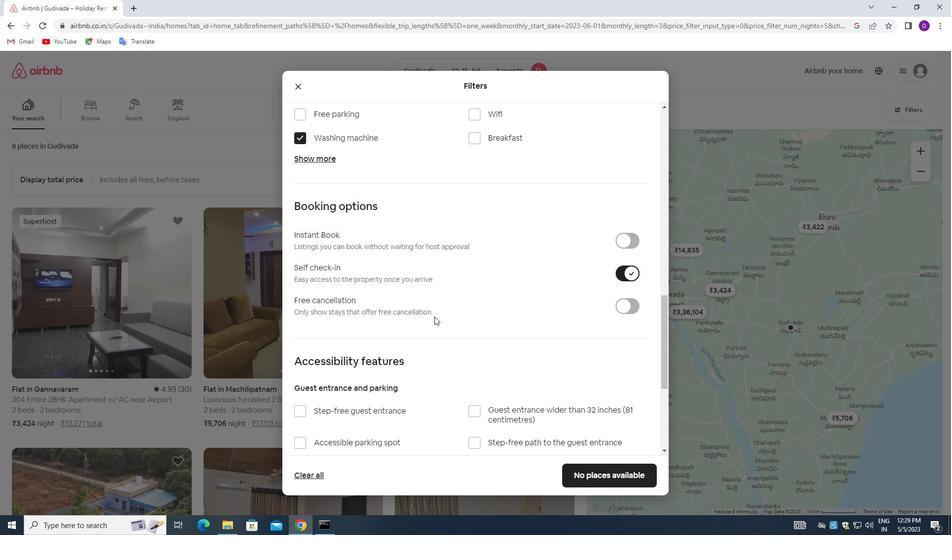 
Action: Mouse moved to (440, 319)
Screenshot: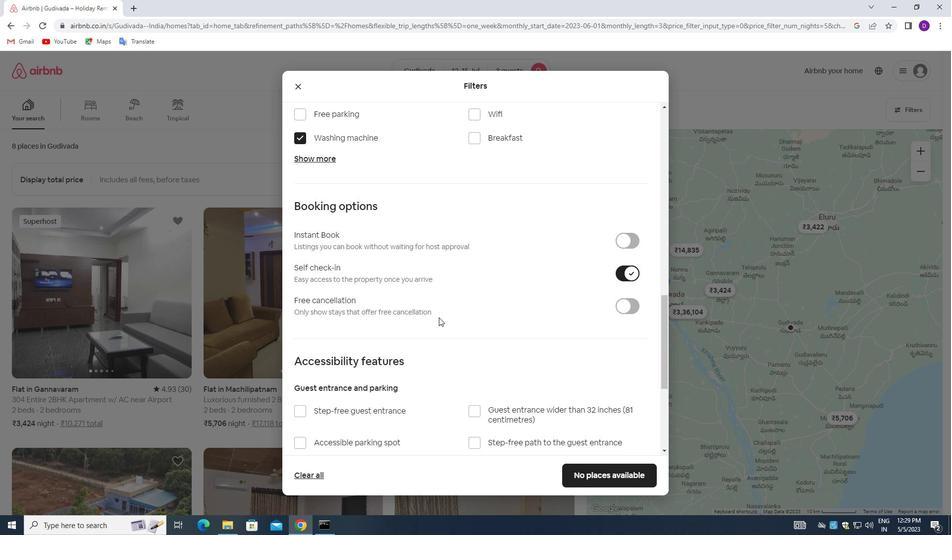 
Action: Mouse scrolled (440, 318) with delta (0, 0)
Screenshot: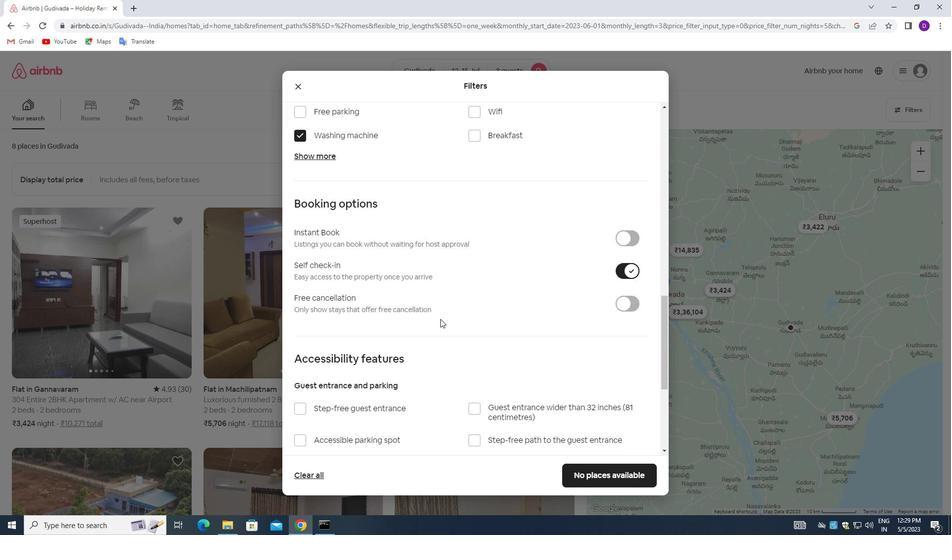 
Action: Mouse moved to (440, 319)
Screenshot: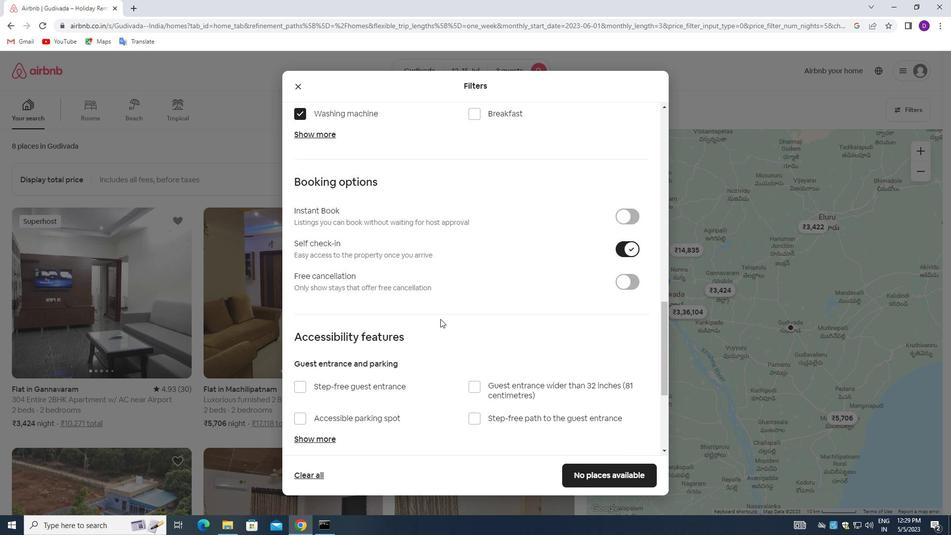 
Action: Mouse scrolled (440, 319) with delta (0, 0)
Screenshot: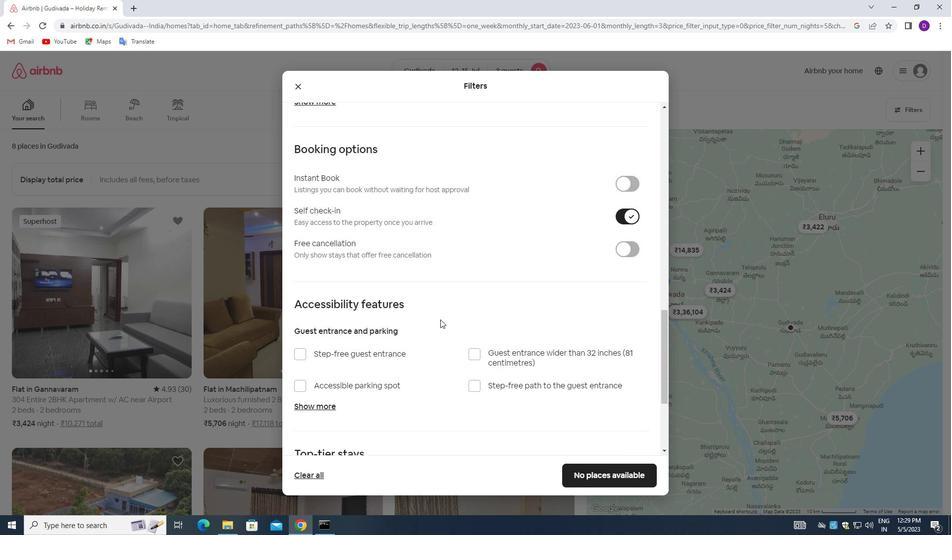 
Action: Mouse scrolled (440, 319) with delta (0, 0)
Screenshot: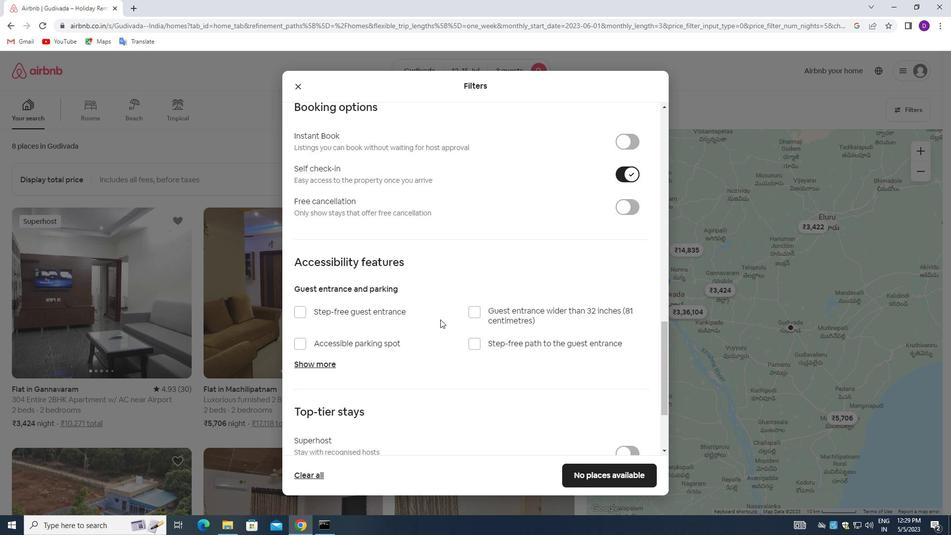 
Action: Mouse moved to (440, 320)
Screenshot: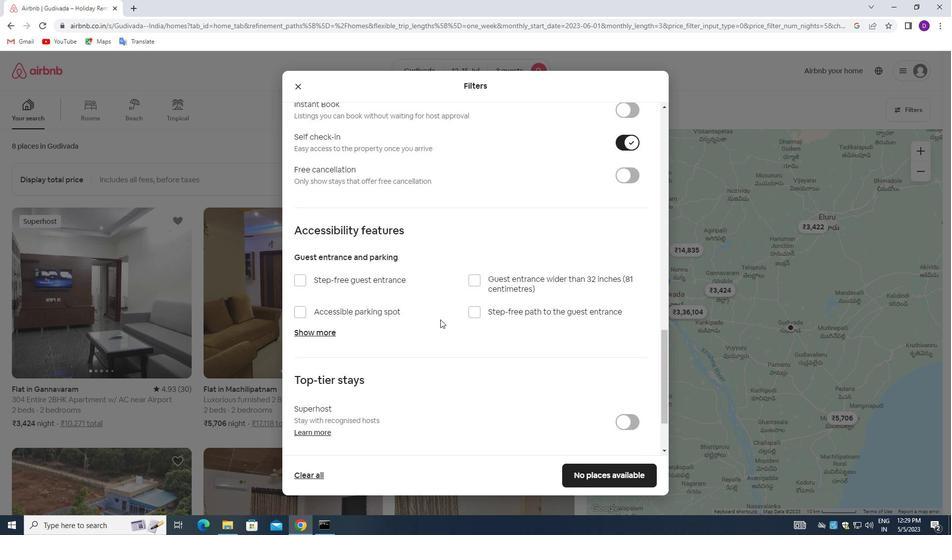 
Action: Mouse scrolled (440, 319) with delta (0, 0)
Screenshot: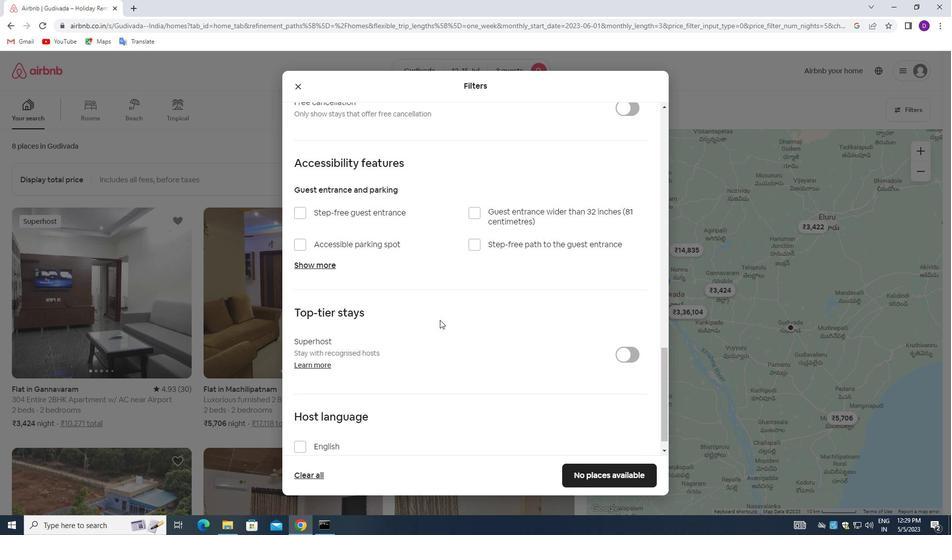 
Action: Mouse scrolled (440, 319) with delta (0, 0)
Screenshot: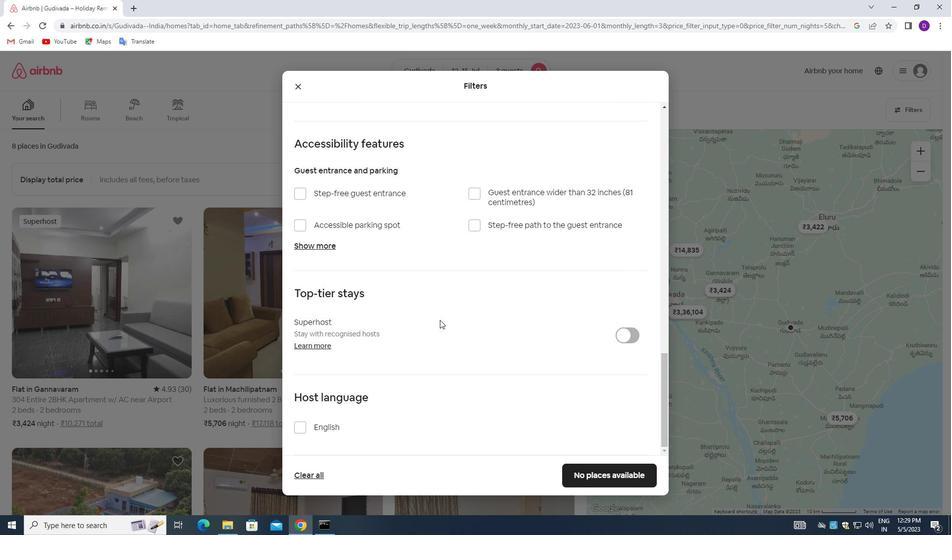 
Action: Mouse scrolled (440, 319) with delta (0, 0)
Screenshot: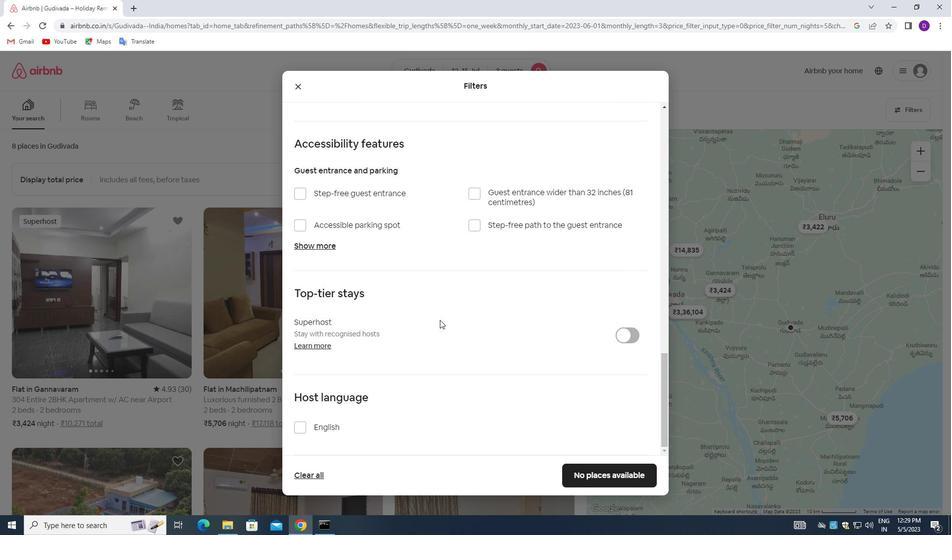 
Action: Mouse scrolled (440, 319) with delta (0, 0)
Screenshot: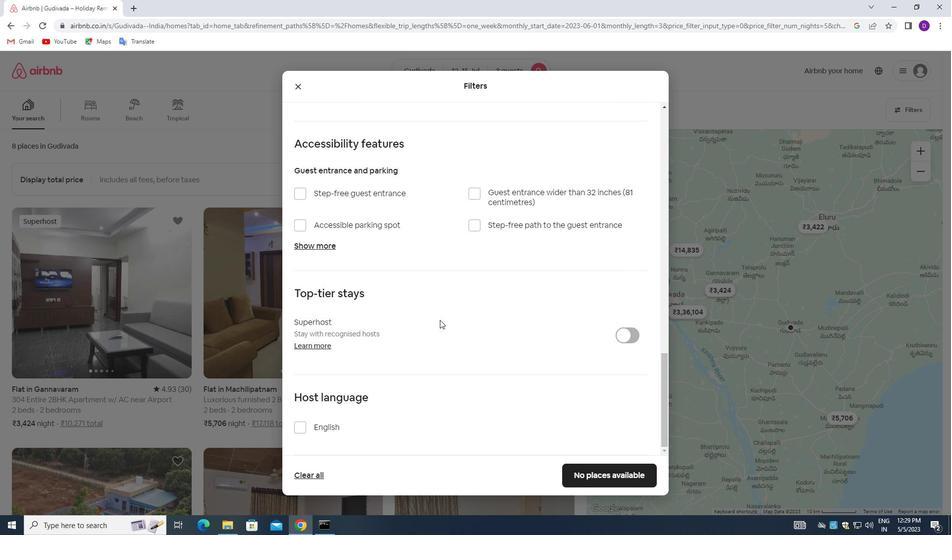 
Action: Mouse scrolled (440, 319) with delta (0, 0)
Screenshot: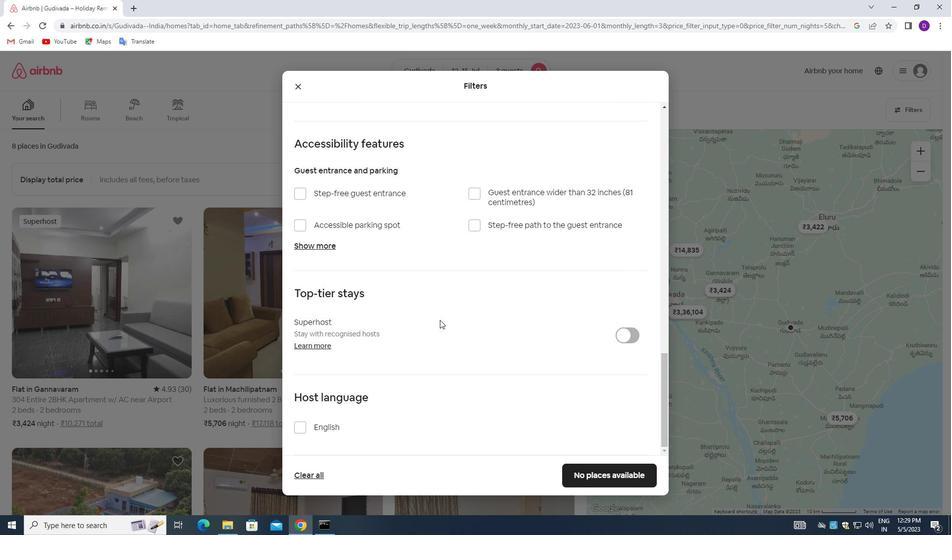 
Action: Mouse scrolled (440, 319) with delta (0, 0)
Screenshot: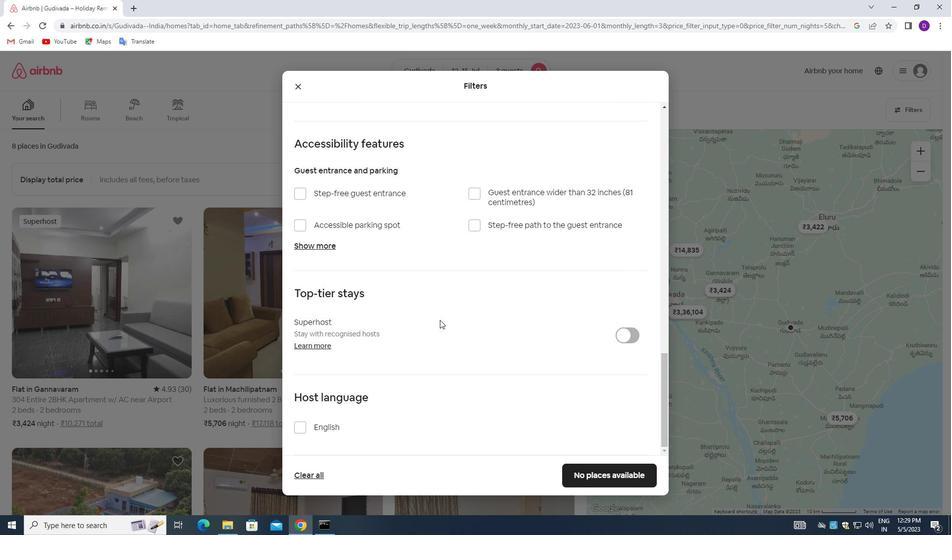 
Action: Mouse moved to (302, 430)
Screenshot: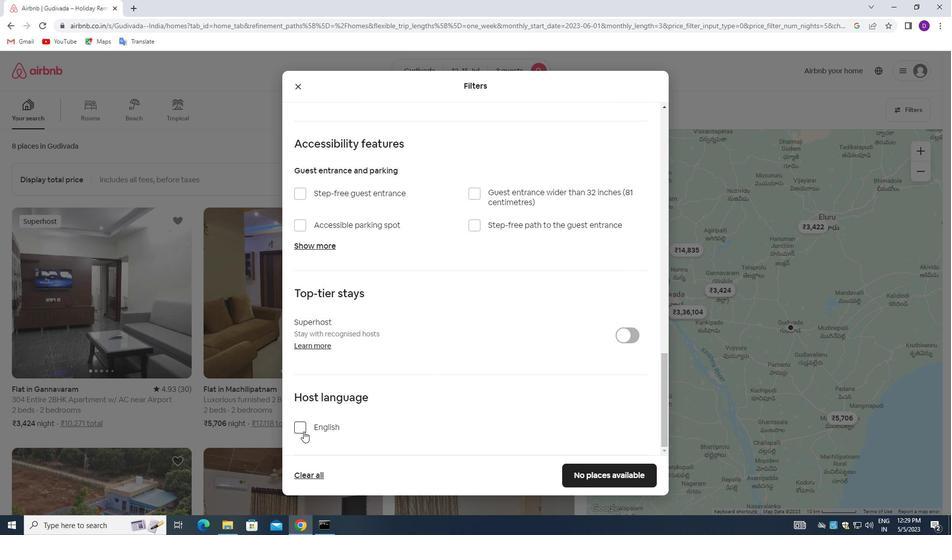 
Action: Mouse pressed left at (302, 430)
Screenshot: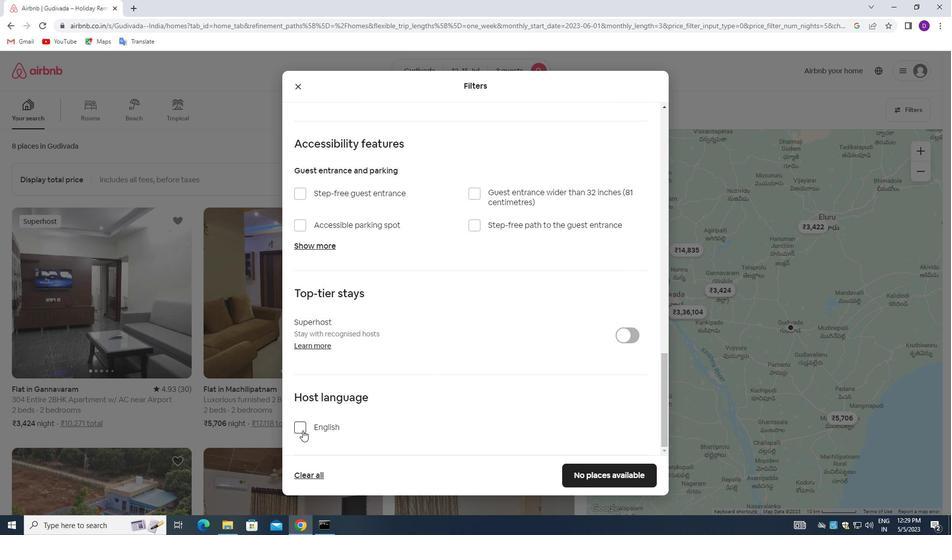
Action: Mouse moved to (566, 470)
Screenshot: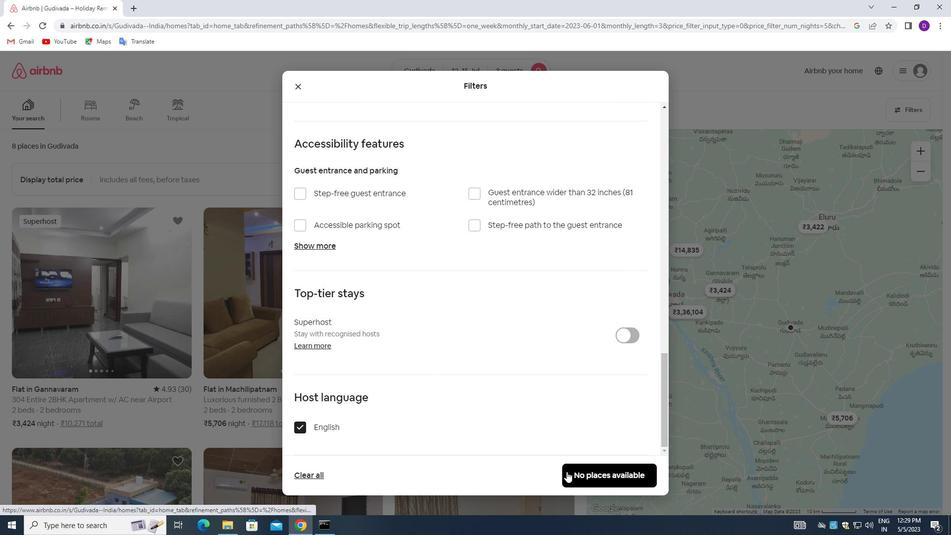 
Action: Mouse pressed left at (566, 470)
Screenshot: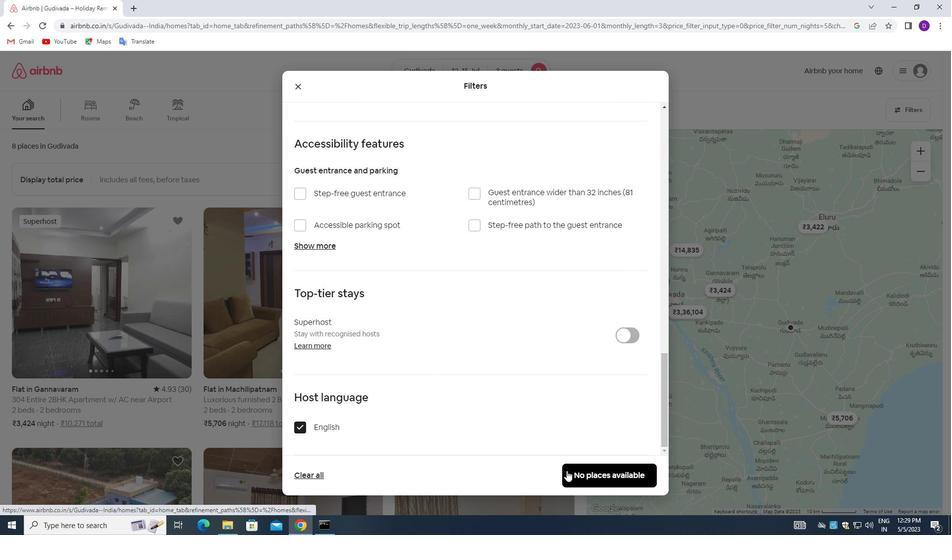 
Action: Mouse moved to (562, 378)
Screenshot: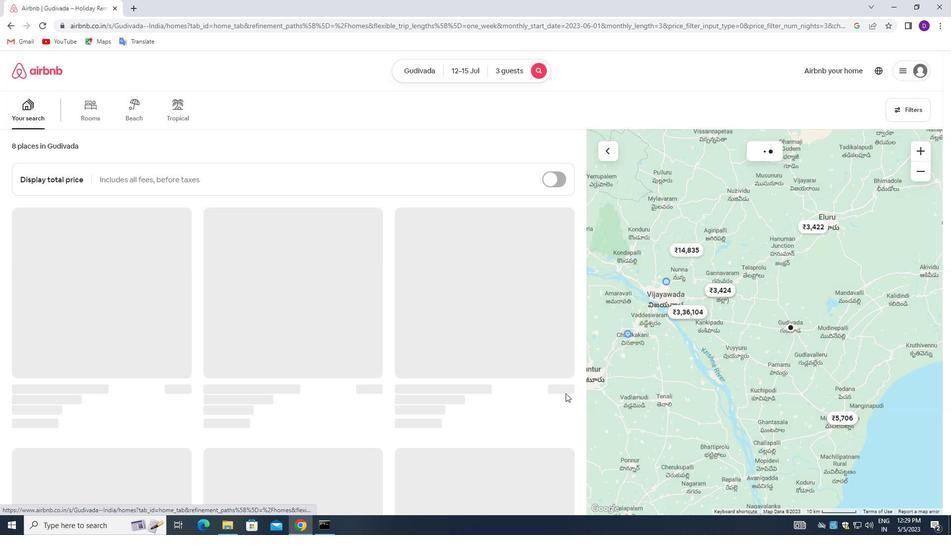 
